 Task: Look for space in Canberra from 21th april 2023 to 28th april 2023 for 3 adults in price range Rs.20000 to Rs.26000. Place can be entire place or private room with 3 bedrooms having 3 beds and 1 bathroom. Property type can be flat. Amenities needed are: wifi, kitchen, tv, free parkinig on premises, gym. Booking option can be shelf check-in. Required host language is English.
Action: Mouse moved to (434, 479)
Screenshot: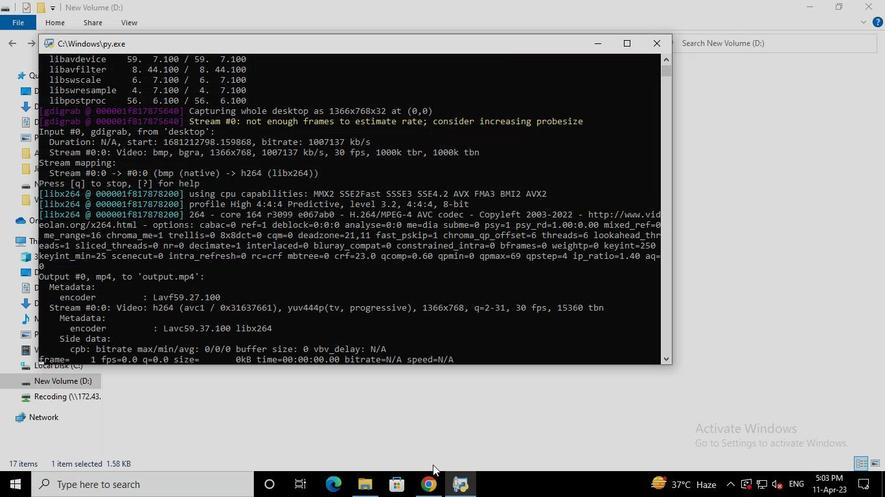 
Action: Mouse pressed left at (434, 479)
Screenshot: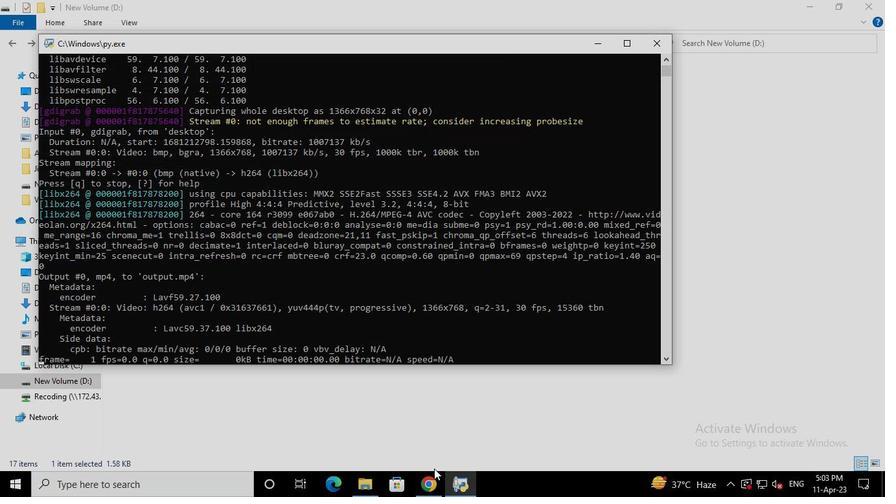 
Action: Mouse moved to (360, 107)
Screenshot: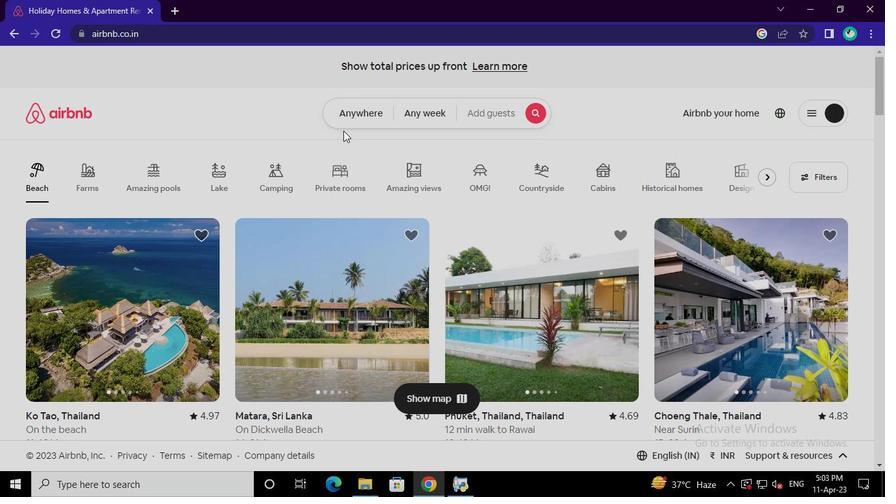 
Action: Mouse pressed left at (360, 107)
Screenshot: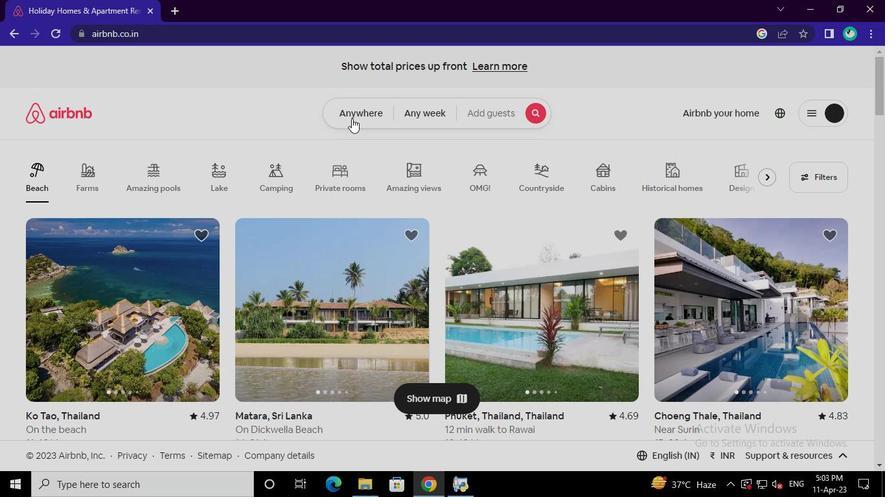 
Action: Mouse moved to (255, 164)
Screenshot: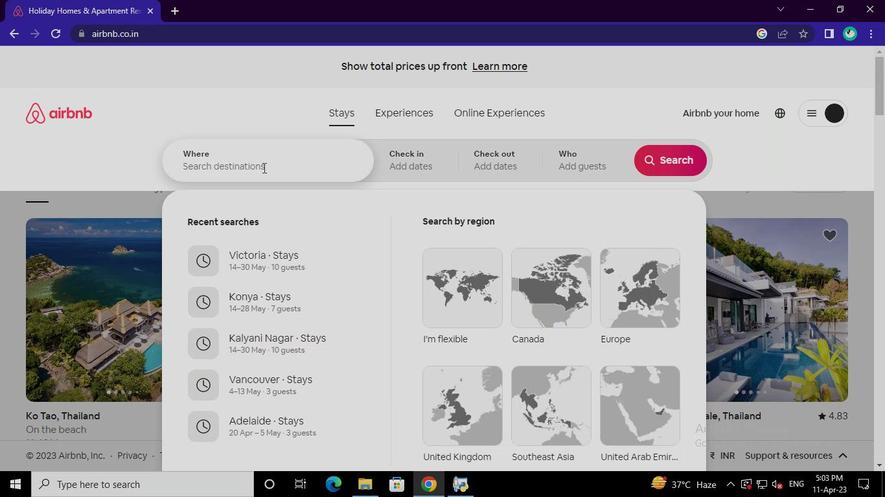 
Action: Mouse pressed left at (255, 164)
Screenshot: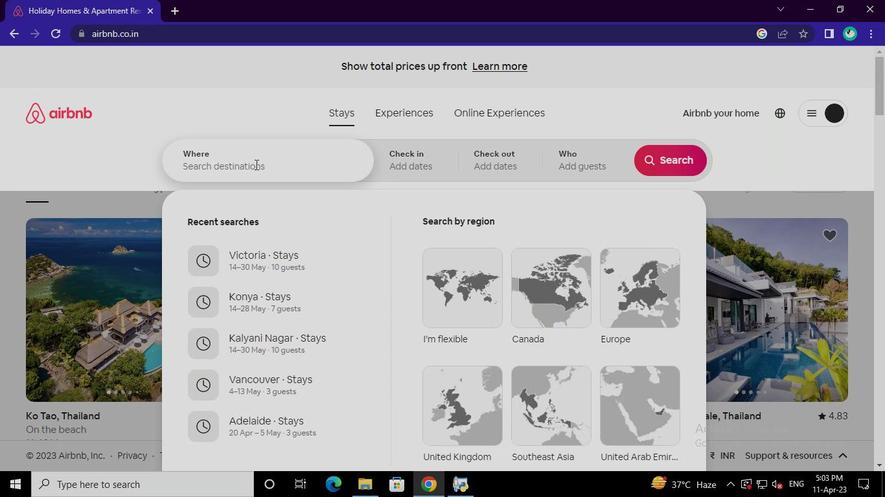 
Action: Keyboard c
Screenshot: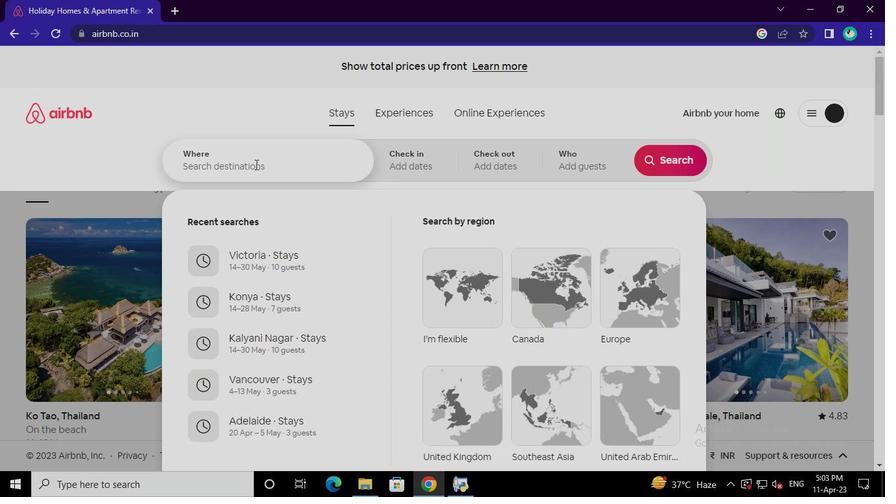 
Action: Keyboard a
Screenshot: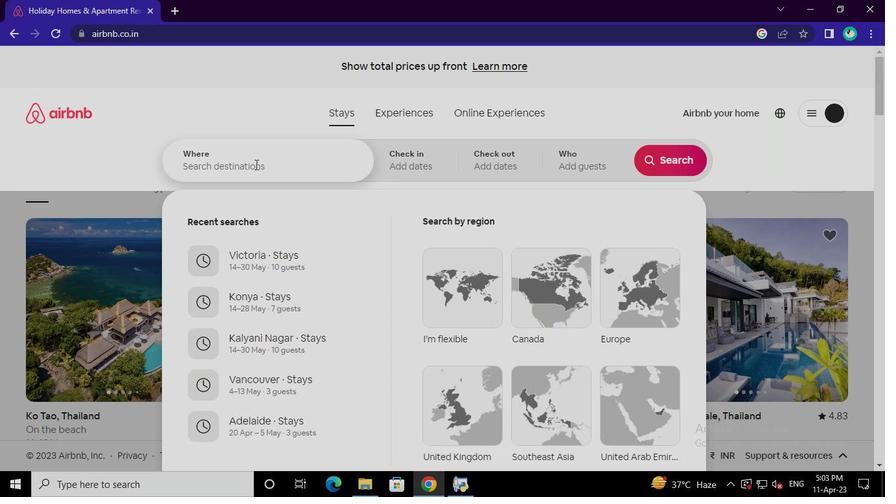 
Action: Keyboard n
Screenshot: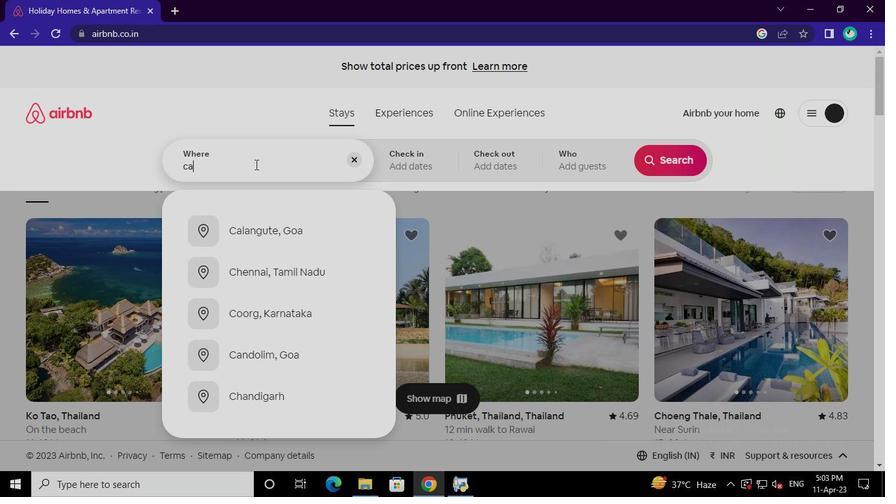 
Action: Keyboard b
Screenshot: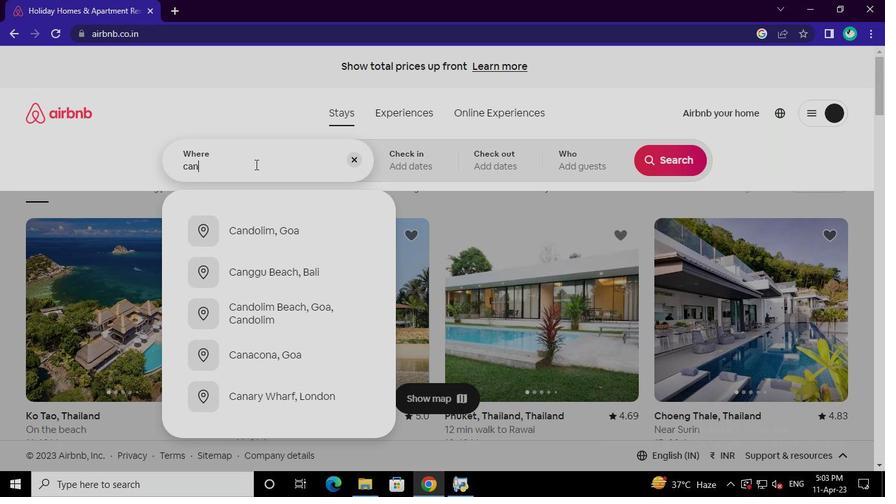 
Action: Keyboard a
Screenshot: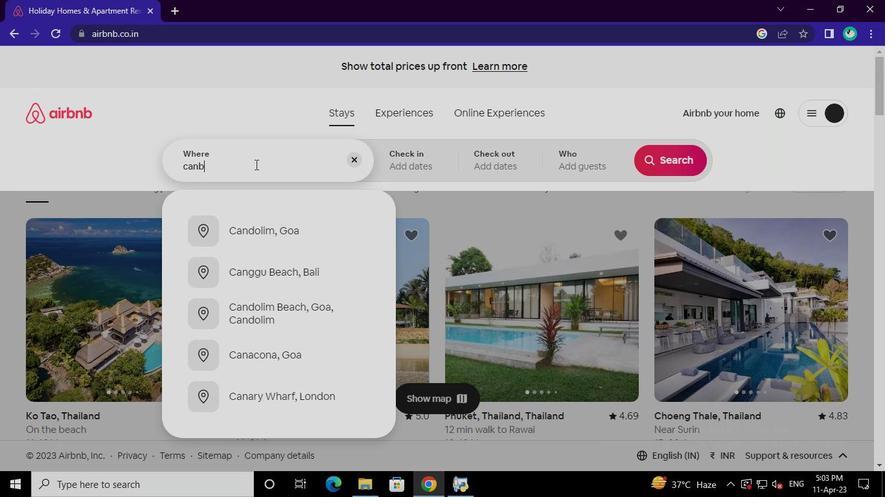 
Action: Keyboard r
Screenshot: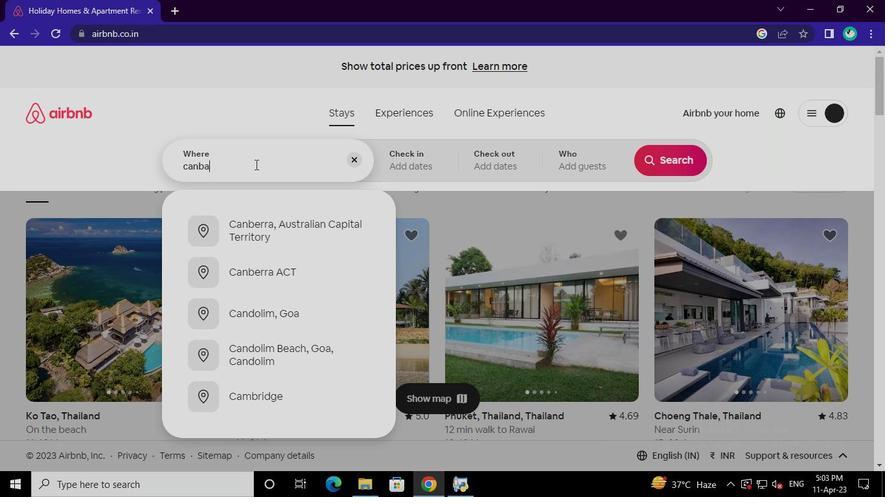 
Action: Keyboard r
Screenshot: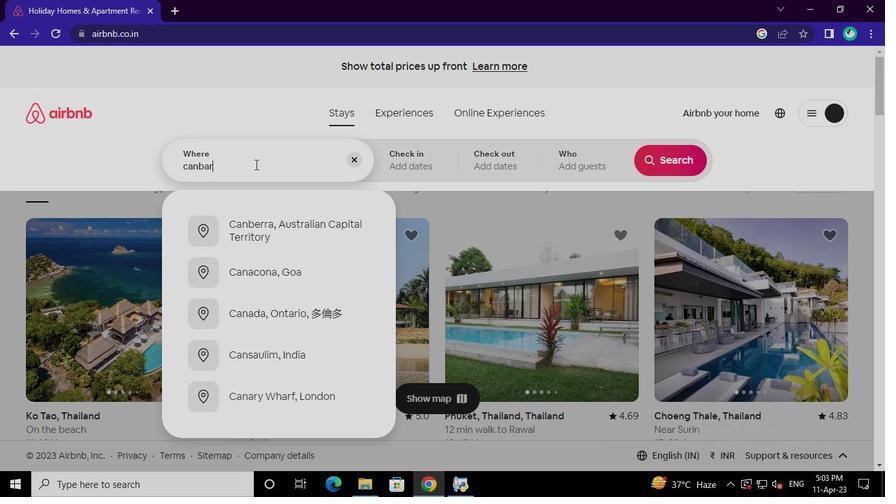 
Action: Mouse moved to (262, 228)
Screenshot: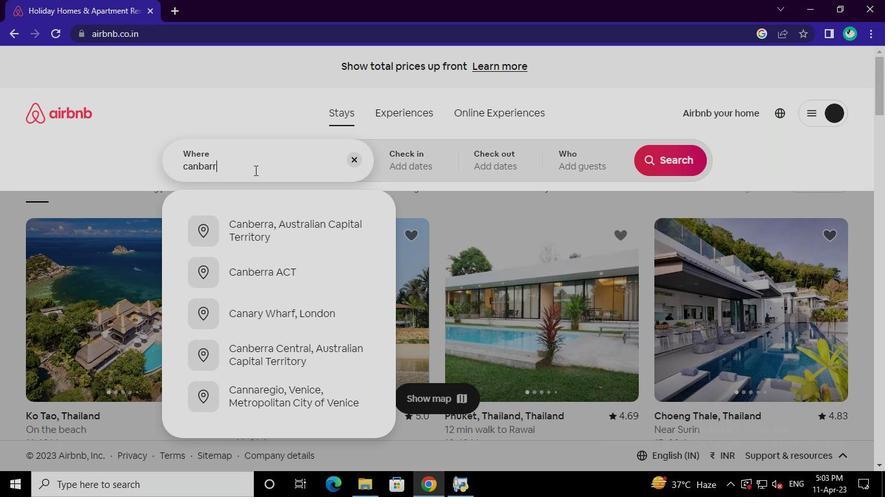 
Action: Mouse pressed left at (262, 228)
Screenshot: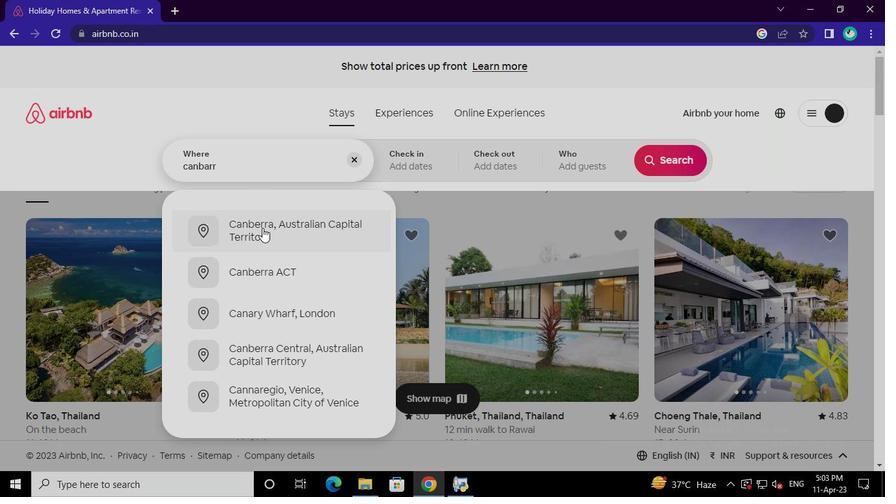 
Action: Mouse moved to (358, 412)
Screenshot: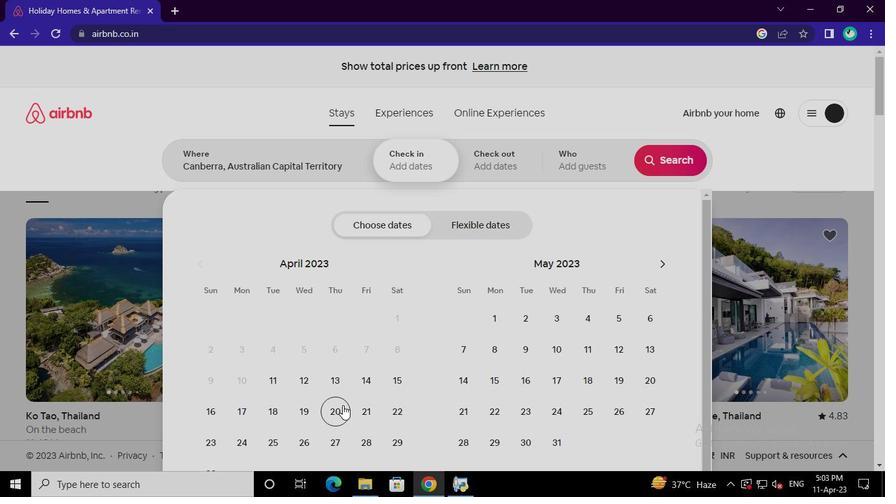 
Action: Mouse pressed left at (358, 412)
Screenshot: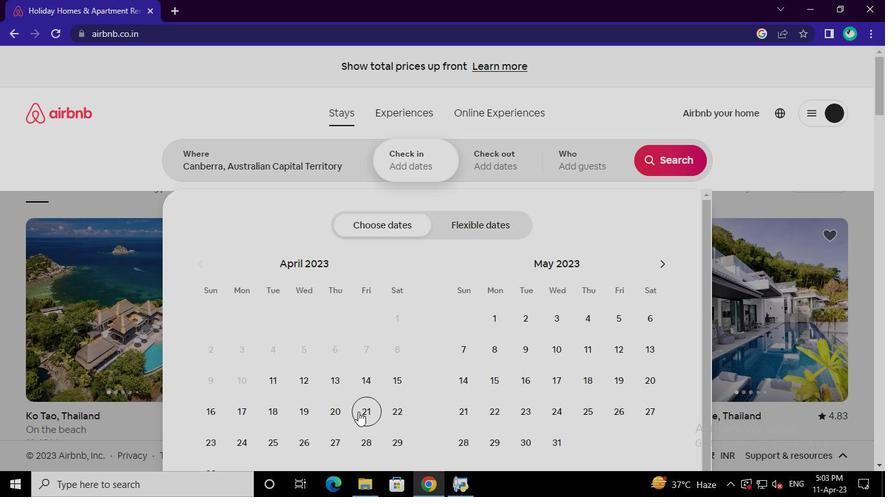 
Action: Mouse moved to (365, 439)
Screenshot: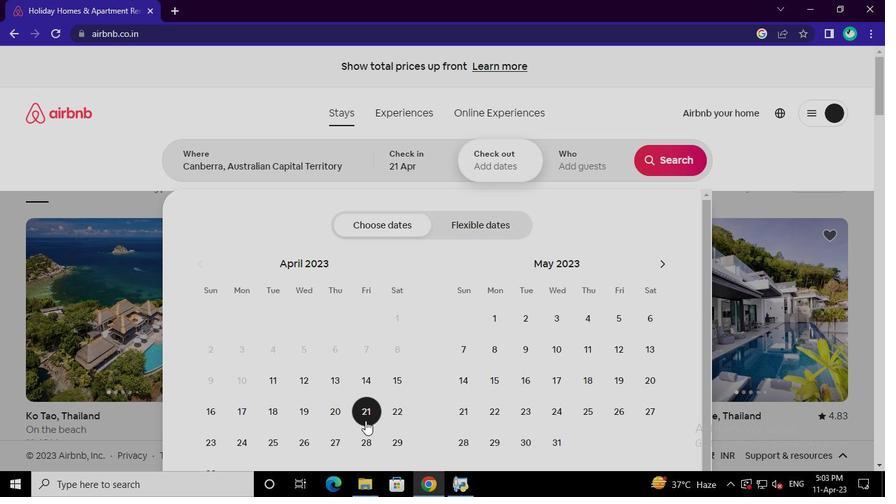 
Action: Mouse pressed left at (365, 439)
Screenshot: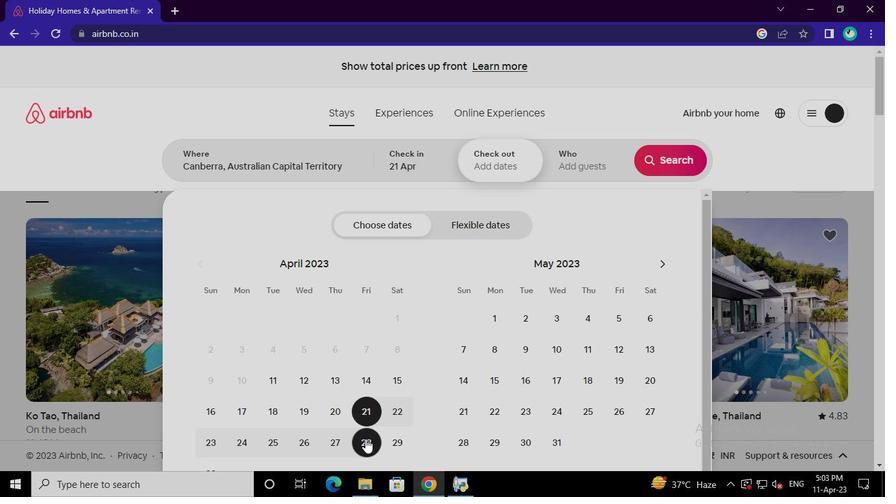 
Action: Mouse moved to (589, 158)
Screenshot: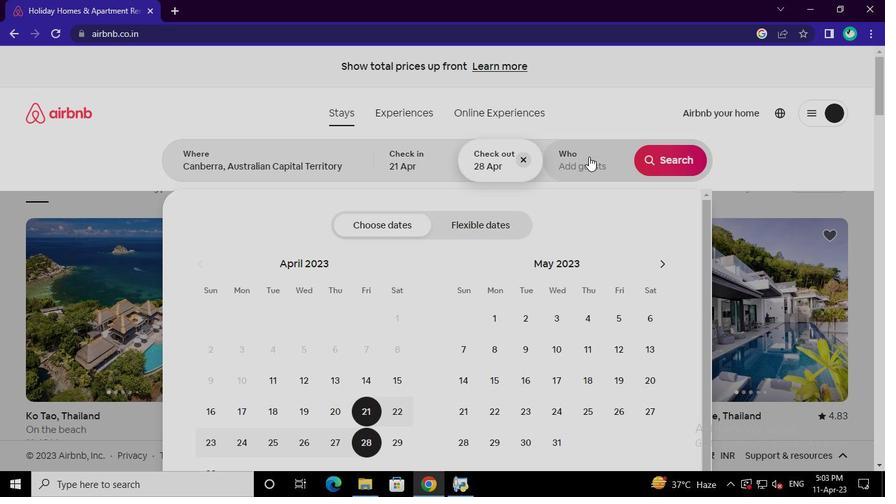 
Action: Mouse pressed left at (589, 158)
Screenshot: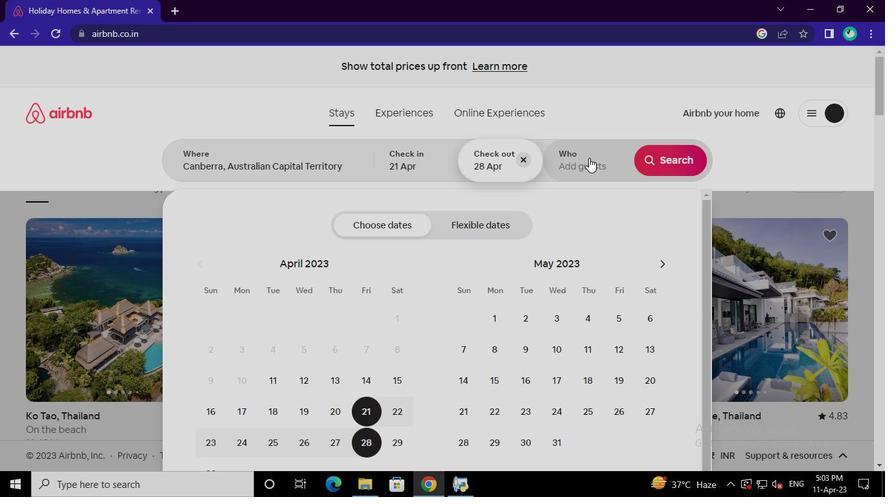
Action: Mouse moved to (675, 230)
Screenshot: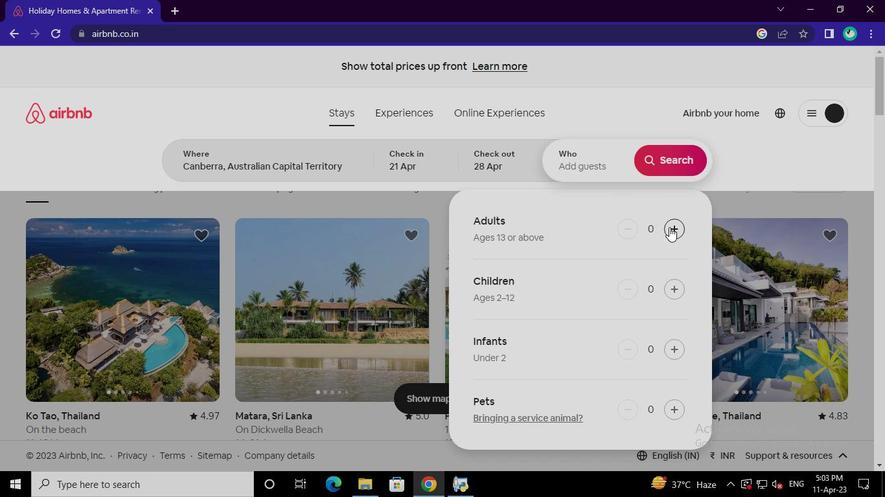 
Action: Mouse pressed left at (675, 230)
Screenshot: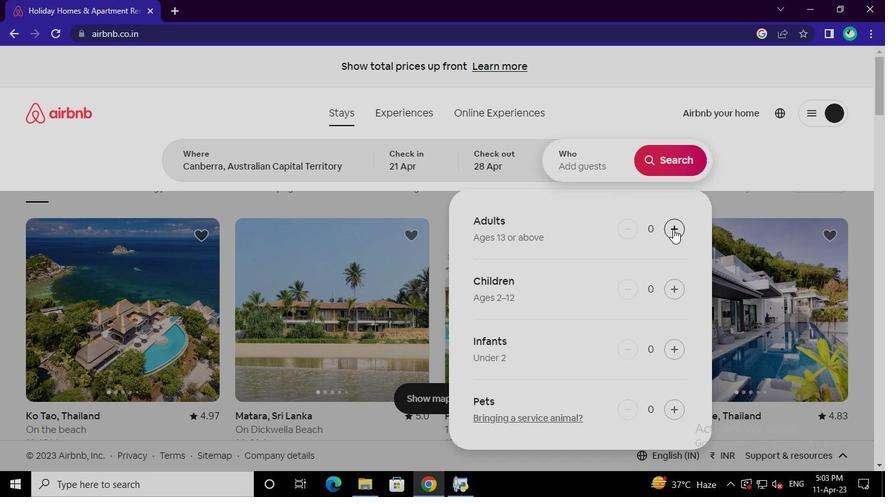 
Action: Mouse pressed left at (675, 230)
Screenshot: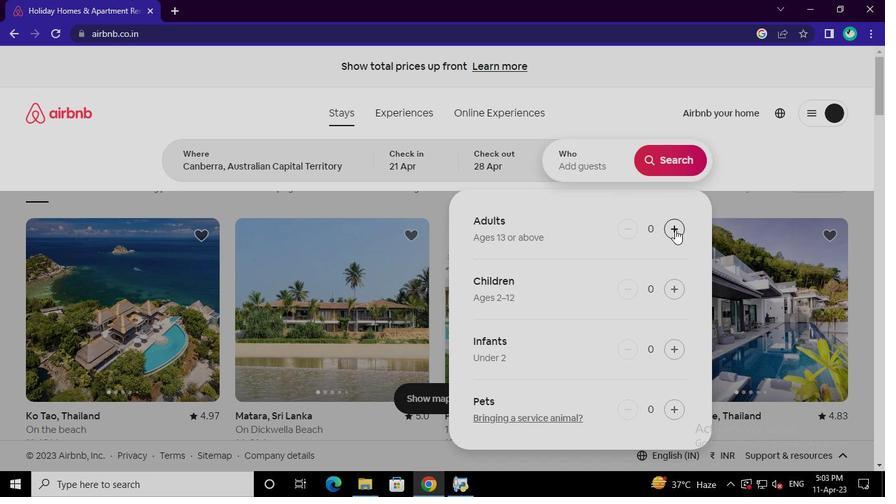 
Action: Mouse pressed left at (675, 230)
Screenshot: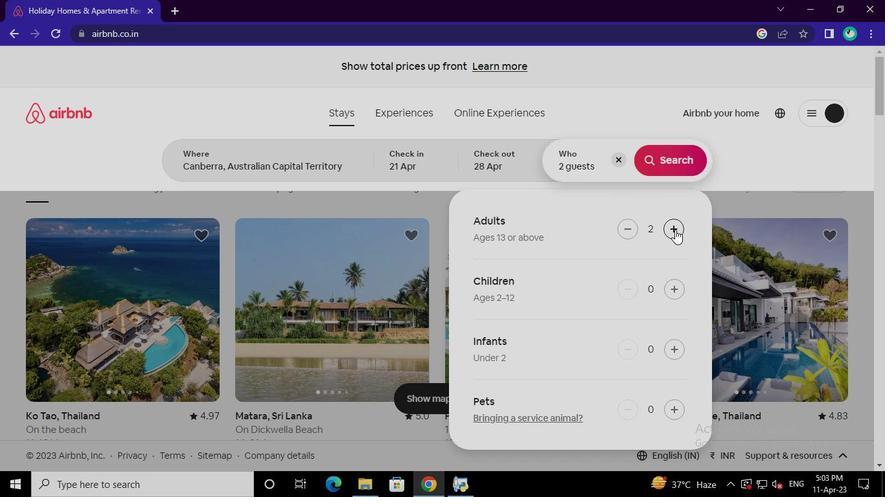 
Action: Mouse moved to (662, 156)
Screenshot: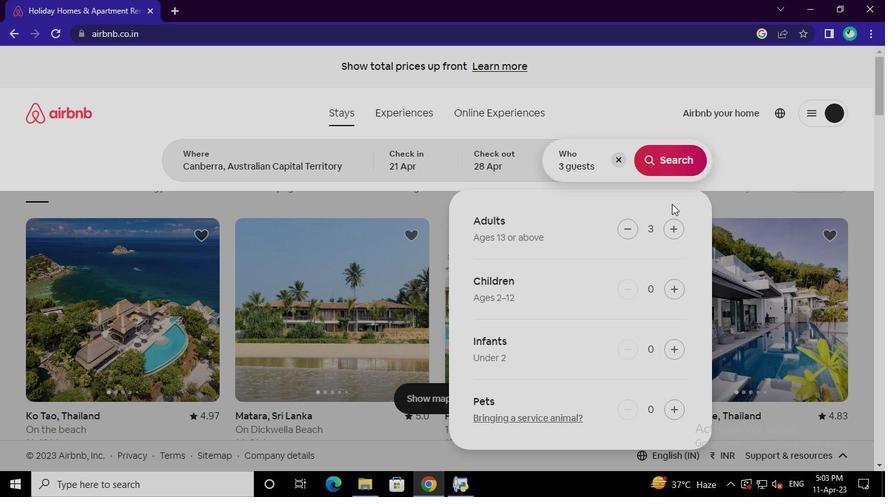 
Action: Mouse pressed left at (662, 156)
Screenshot: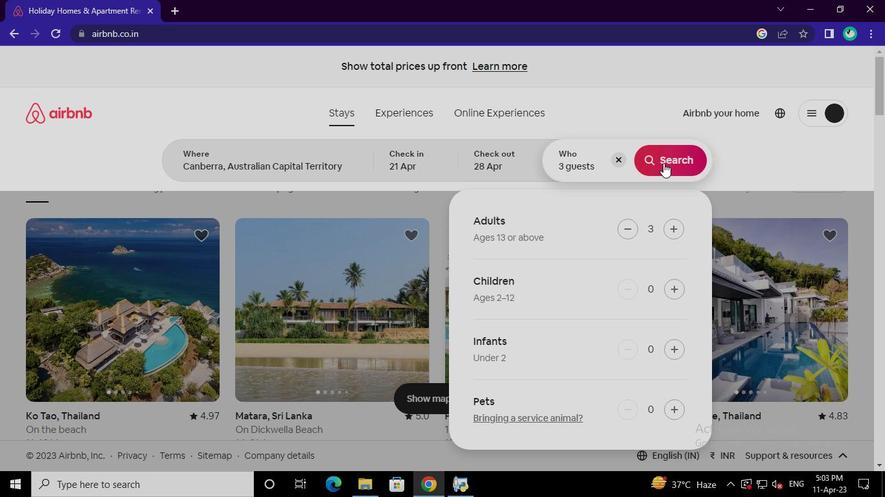 
Action: Mouse moved to (820, 128)
Screenshot: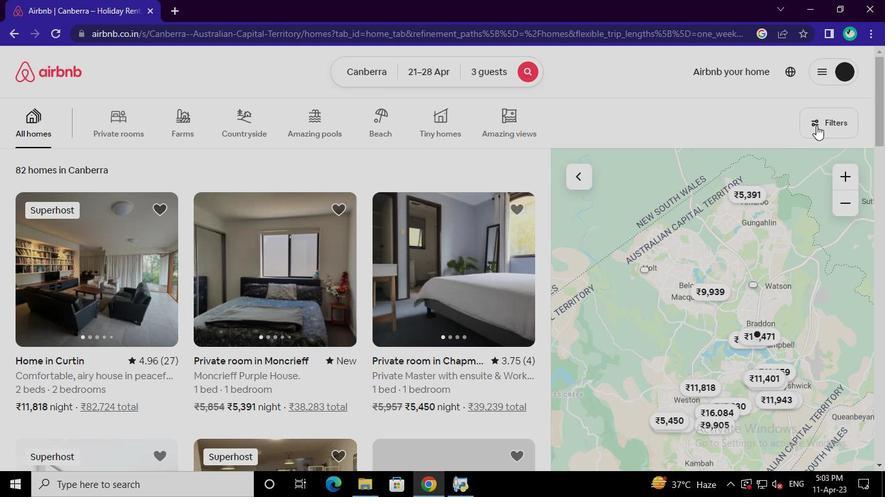 
Action: Mouse pressed left at (820, 128)
Screenshot: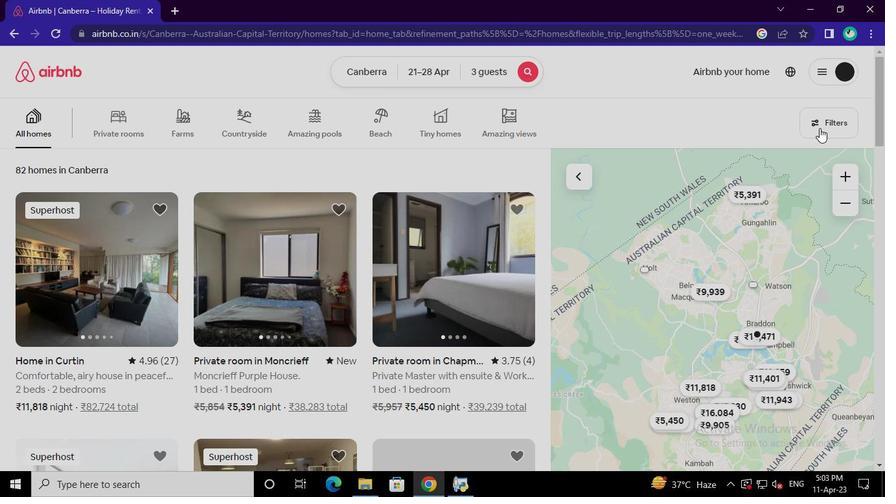 
Action: Mouse moved to (370, 287)
Screenshot: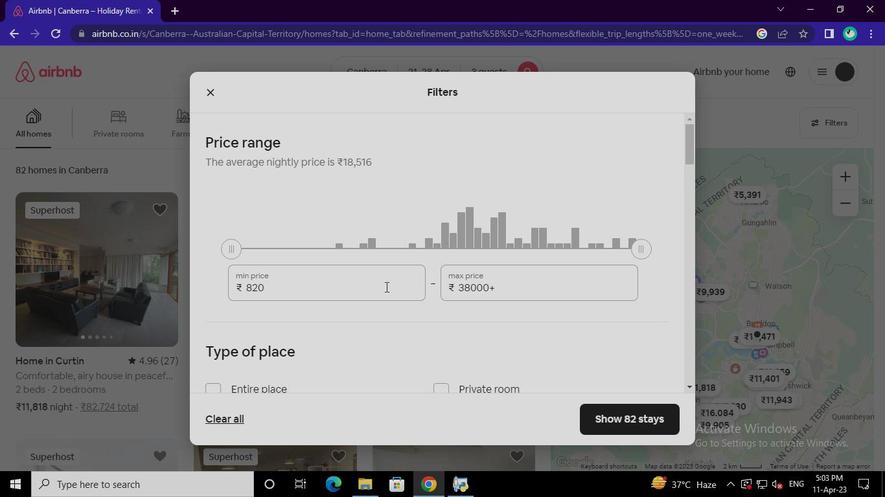 
Action: Mouse pressed left at (370, 287)
Screenshot: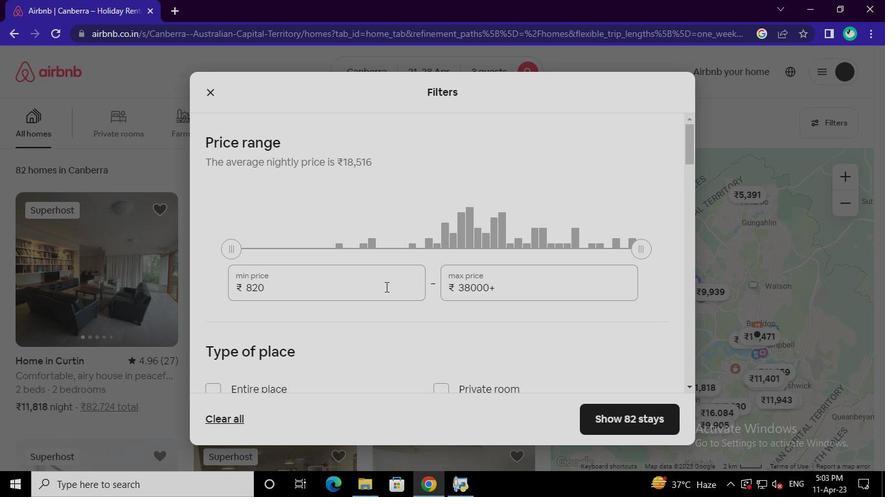 
Action: Keyboard Key.backspace
Screenshot: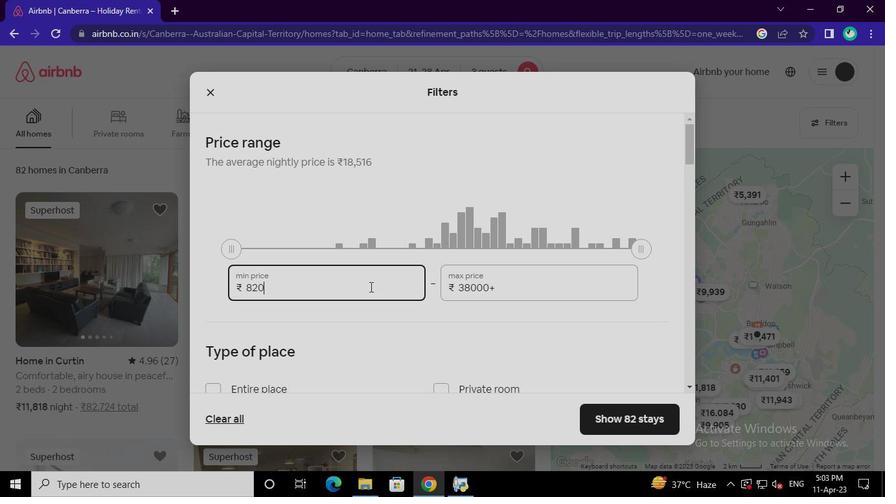 
Action: Keyboard Key.backspace
Screenshot: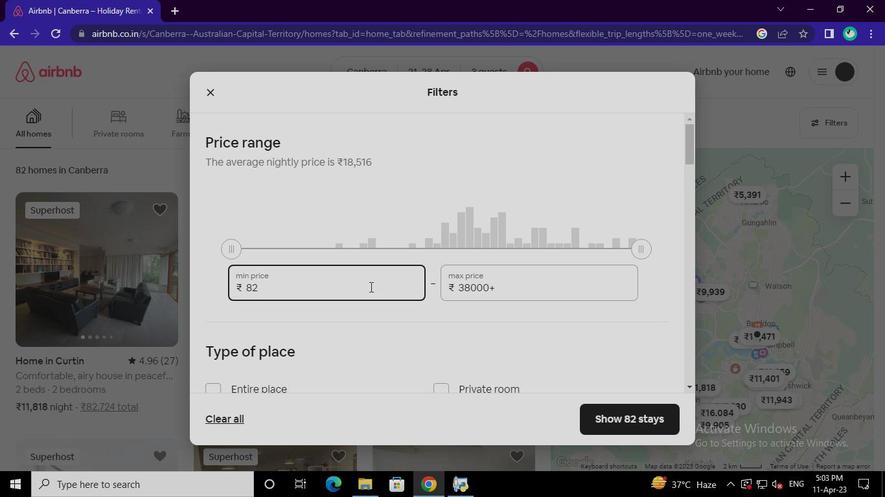 
Action: Keyboard Key.backspace
Screenshot: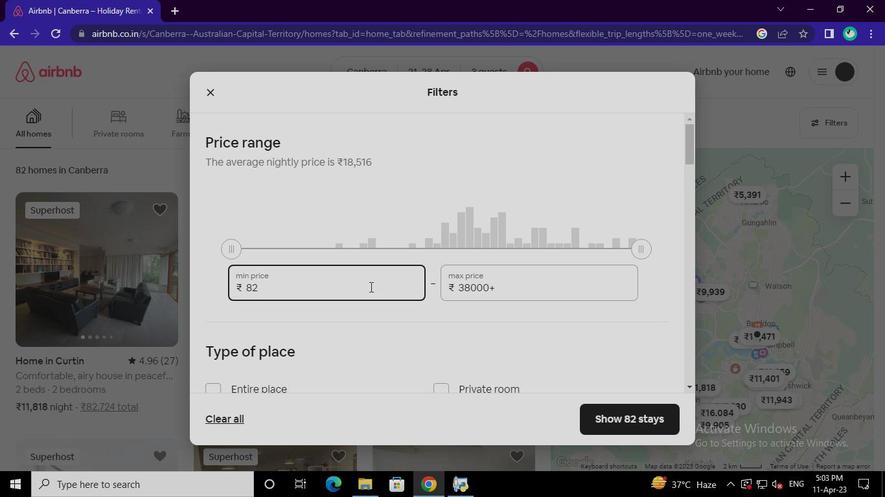 
Action: Keyboard Key.backspace
Screenshot: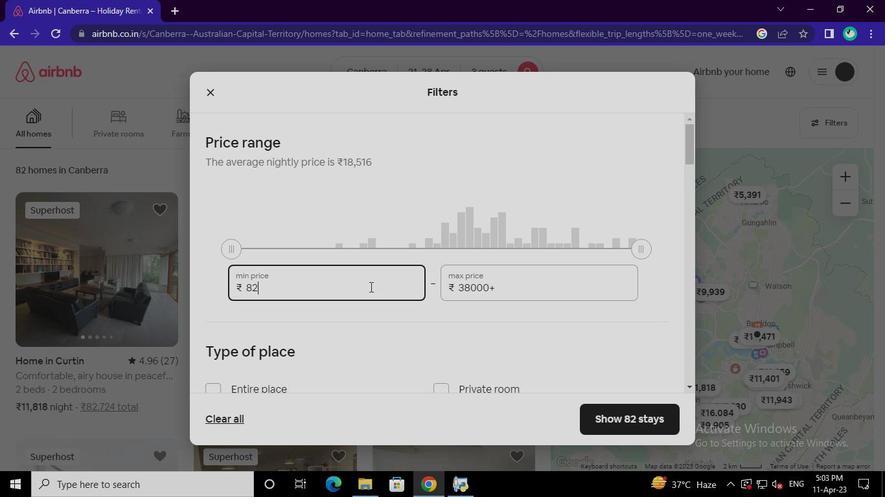
Action: Keyboard Key.backspace
Screenshot: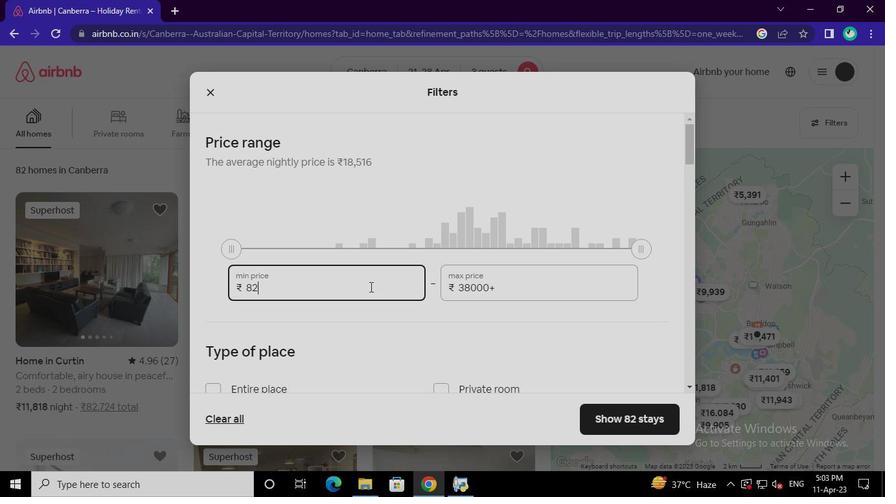 
Action: Keyboard Key.backspace
Screenshot: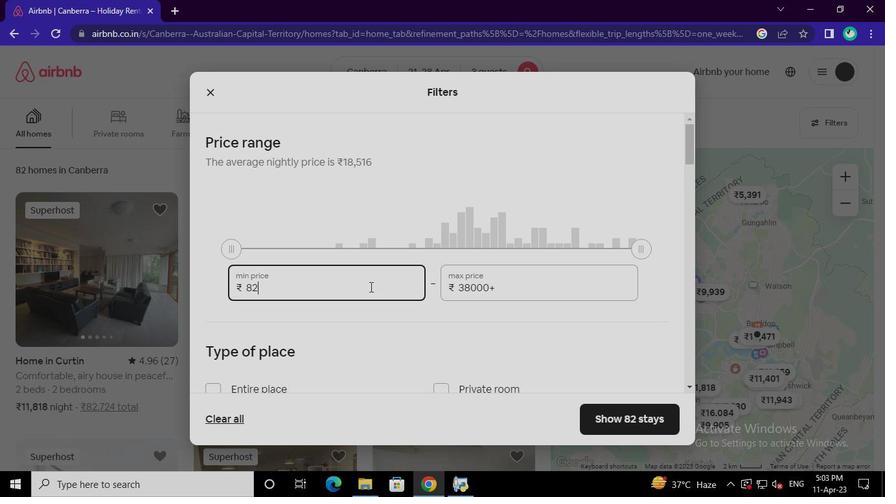 
Action: Keyboard Key.backspace
Screenshot: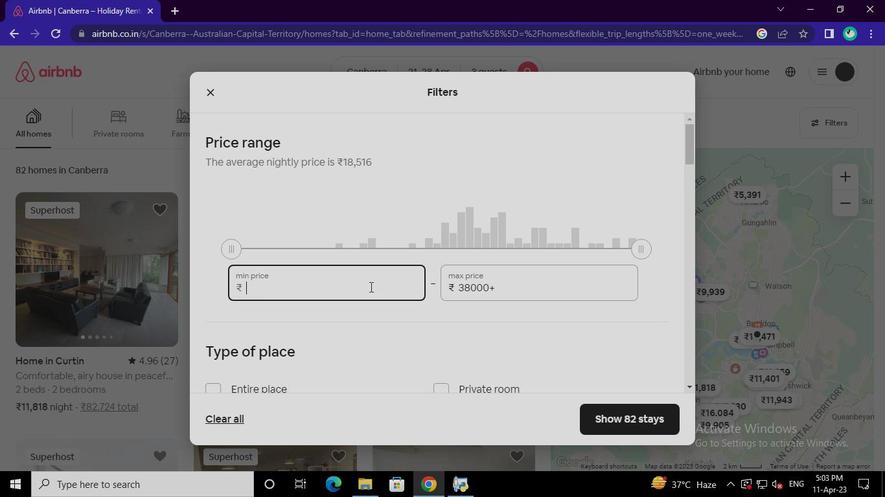 
Action: Keyboard Key.backspace
Screenshot: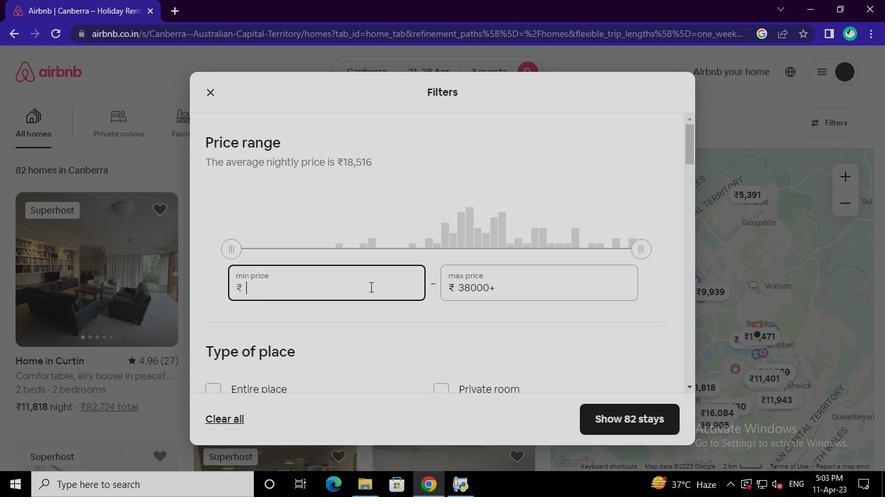 
Action: Keyboard Key.backspace
Screenshot: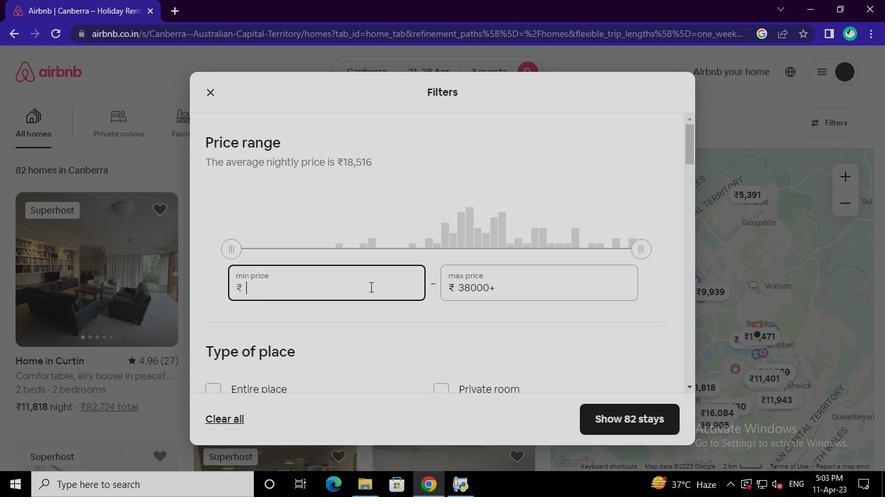
Action: Keyboard <98>
Screenshot: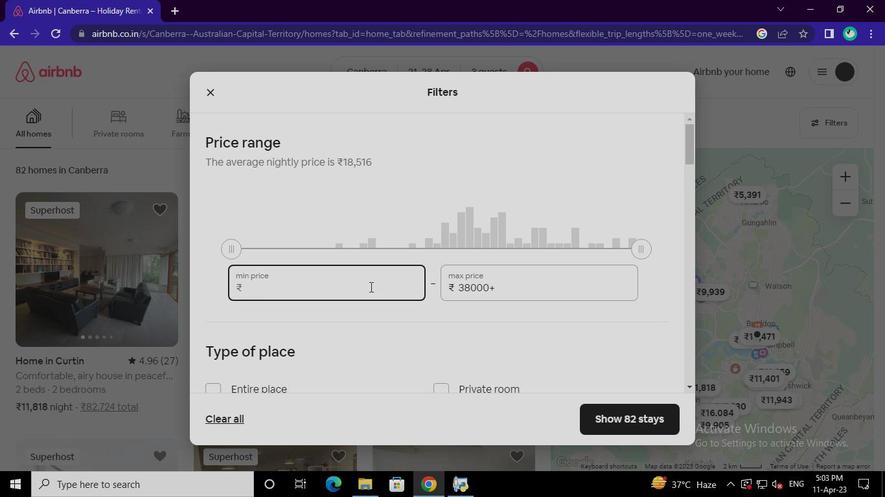 
Action: Keyboard <96>
Screenshot: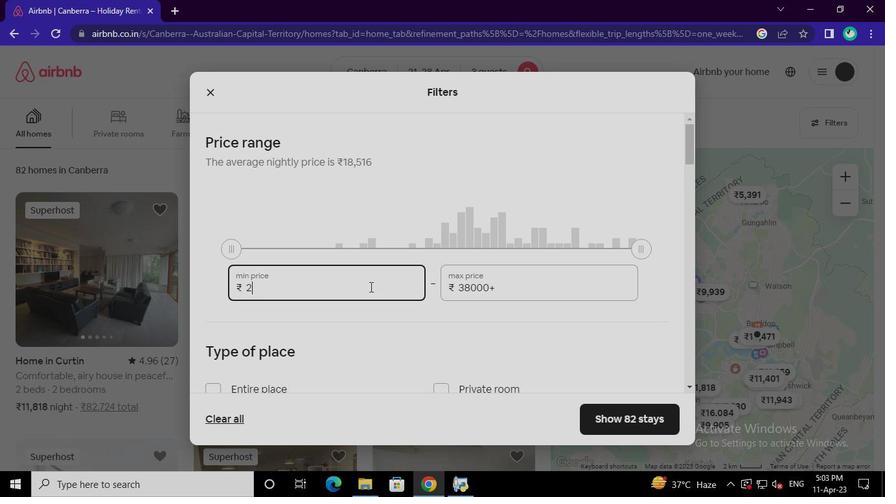 
Action: Keyboard <96>
Screenshot: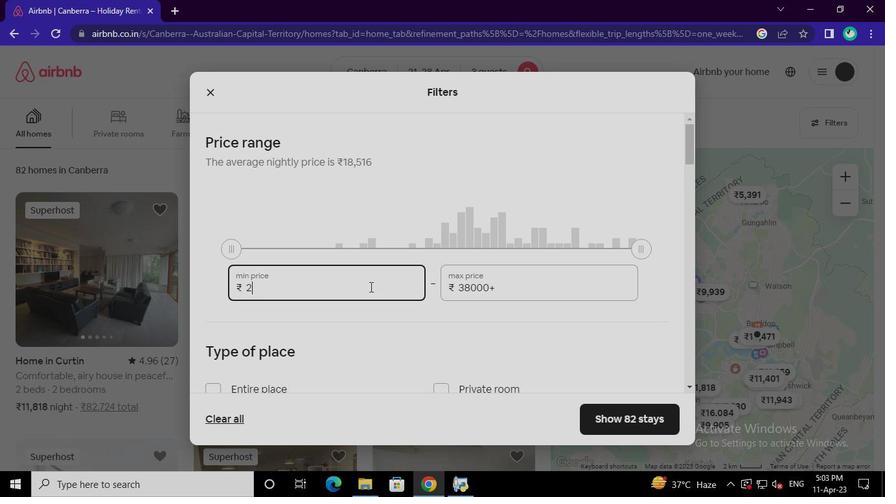 
Action: Keyboard <96>
Screenshot: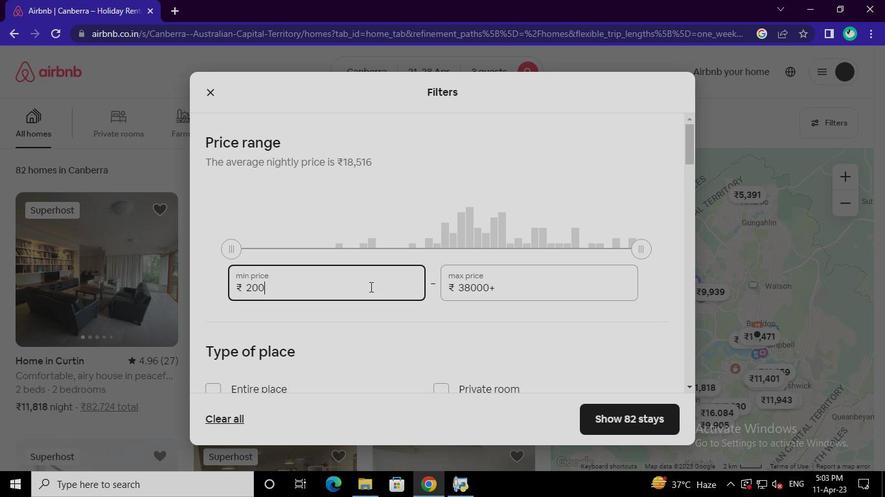 
Action: Keyboard <96>
Screenshot: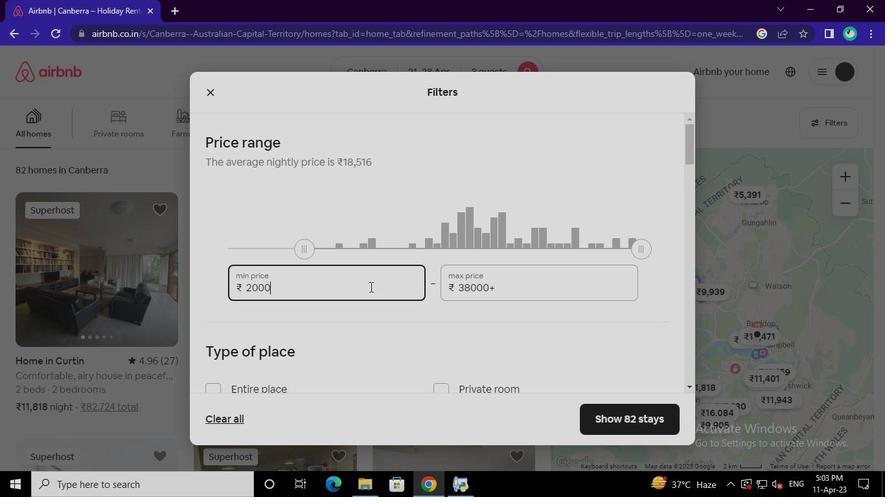 
Action: Mouse moved to (516, 286)
Screenshot: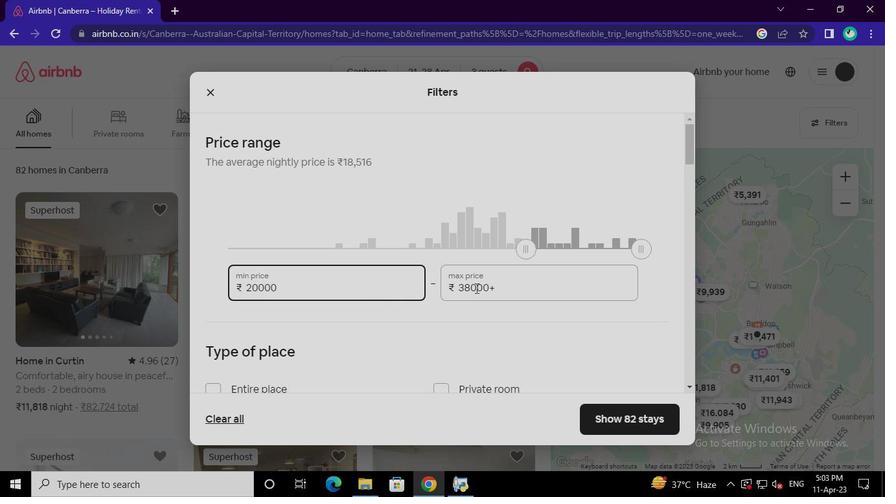 
Action: Mouse pressed left at (516, 286)
Screenshot: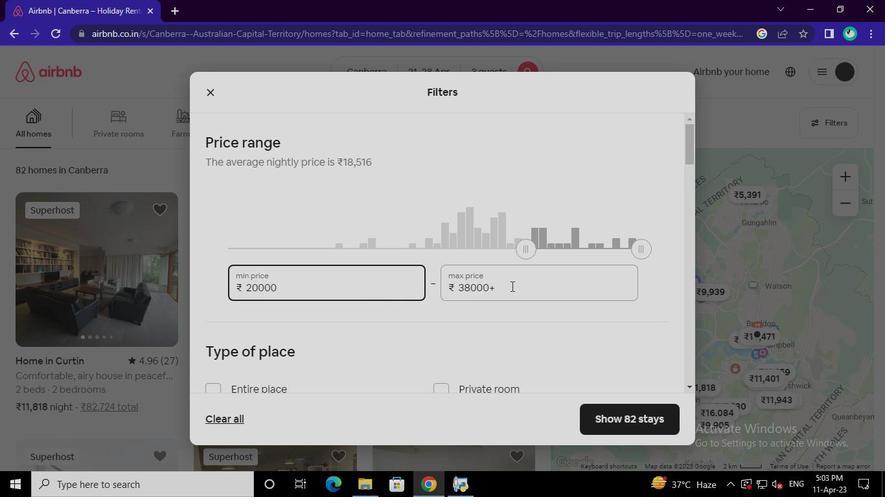 
Action: Keyboard Key.backspace
Screenshot: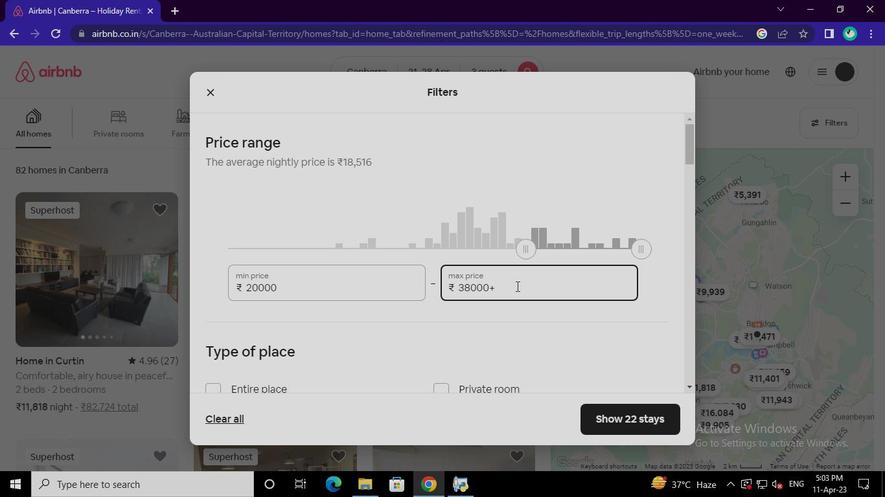 
Action: Keyboard Key.backspace
Screenshot: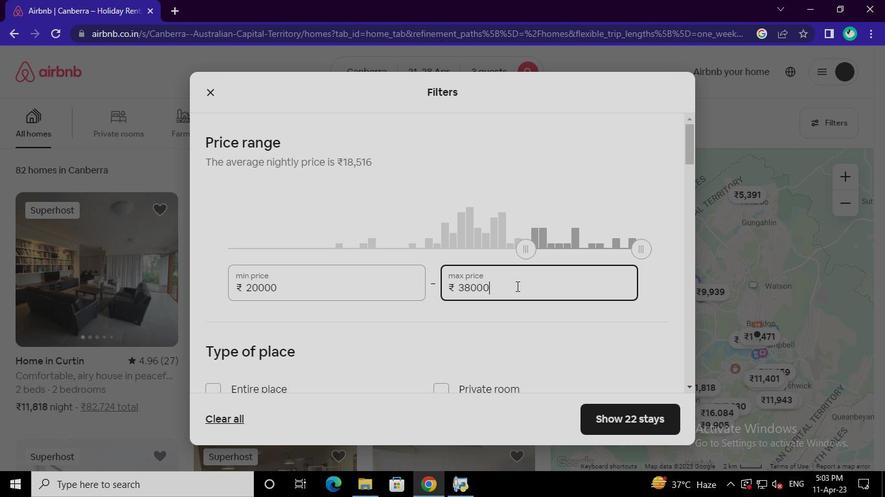 
Action: Keyboard Key.backspace
Screenshot: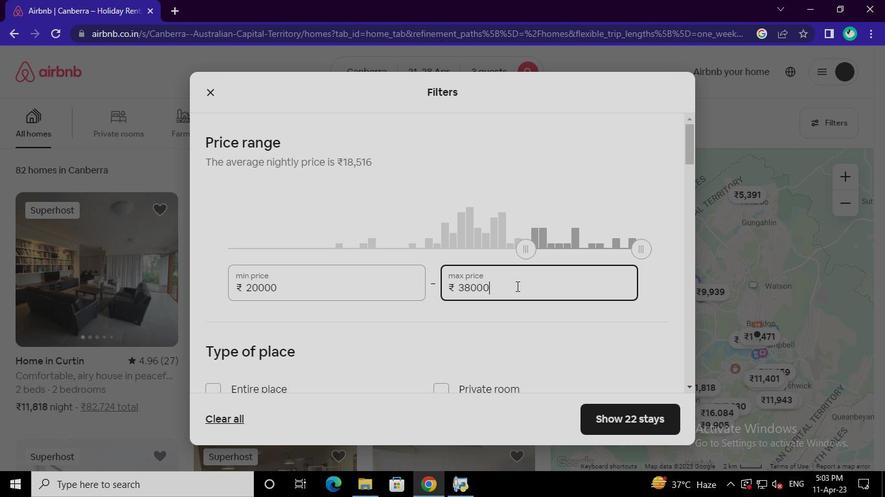 
Action: Keyboard Key.backspace
Screenshot: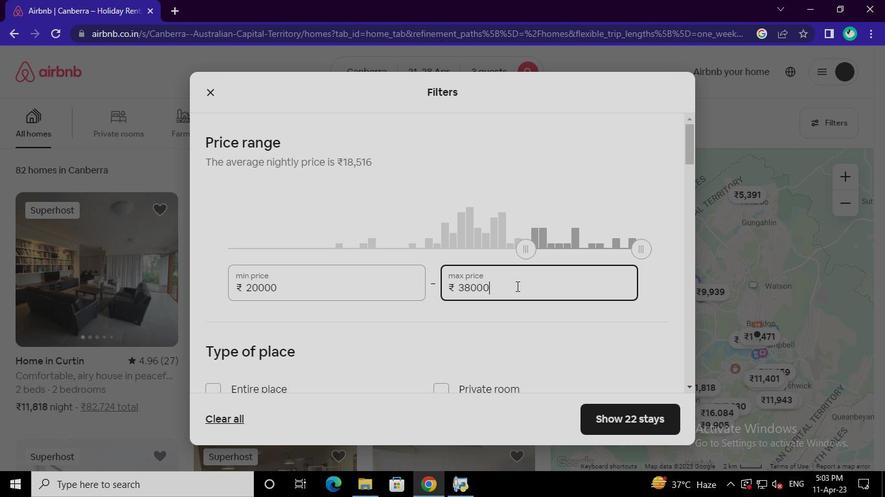 
Action: Keyboard Key.backspace
Screenshot: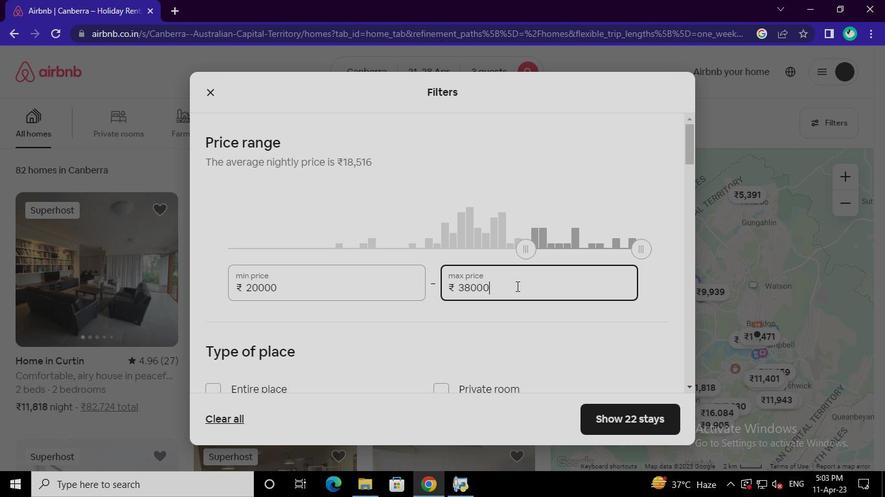 
Action: Keyboard Key.backspace
Screenshot: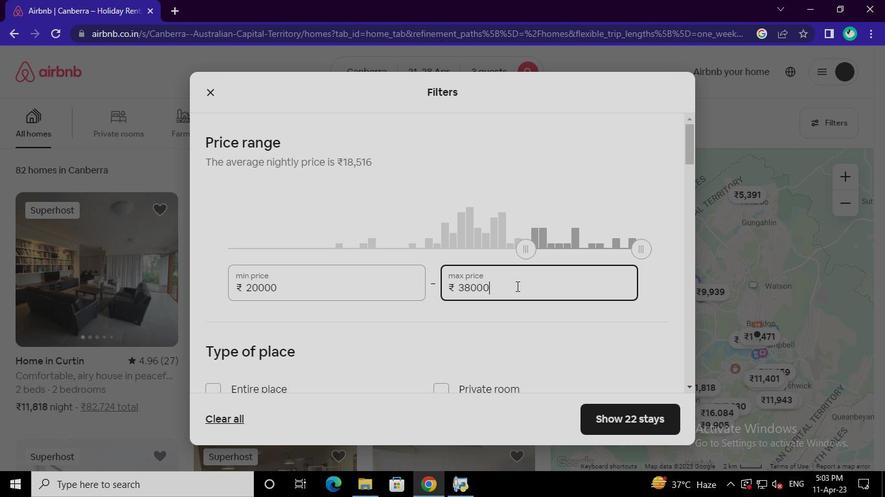 
Action: Keyboard Key.backspace
Screenshot: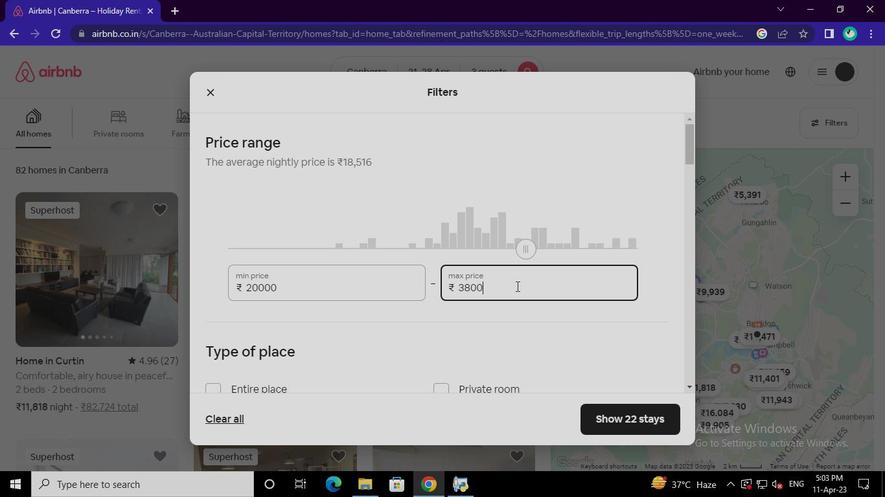 
Action: Keyboard Key.backspace
Screenshot: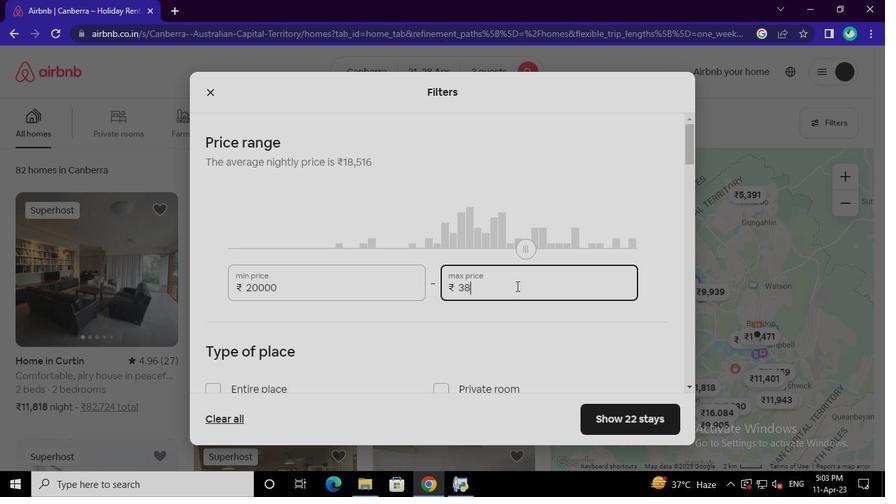 
Action: Keyboard Key.backspace
Screenshot: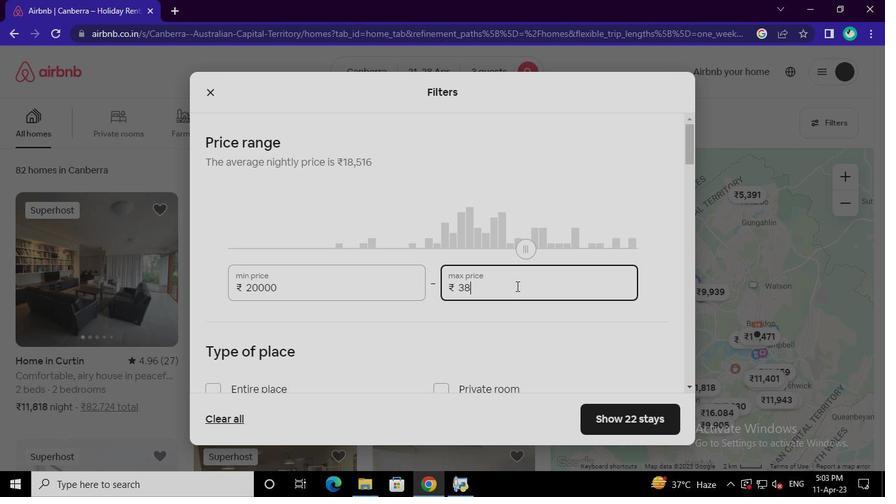 
Action: Keyboard Key.backspace
Screenshot: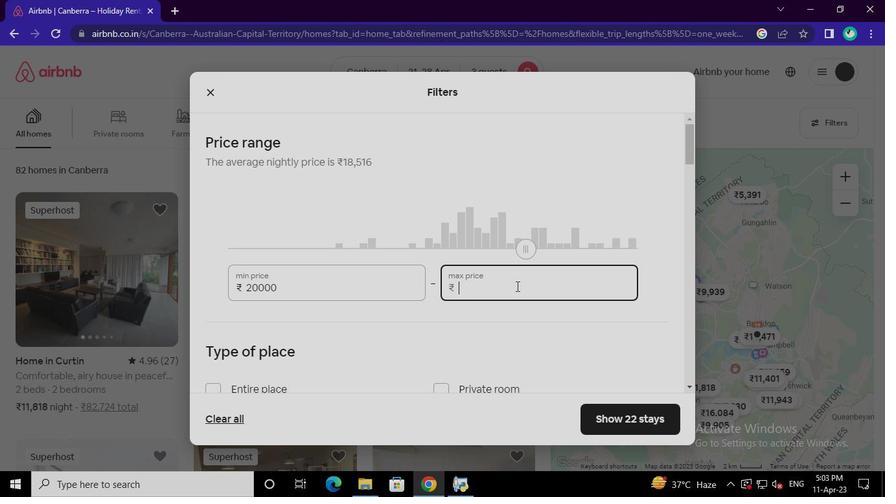 
Action: Keyboard Key.backspace
Screenshot: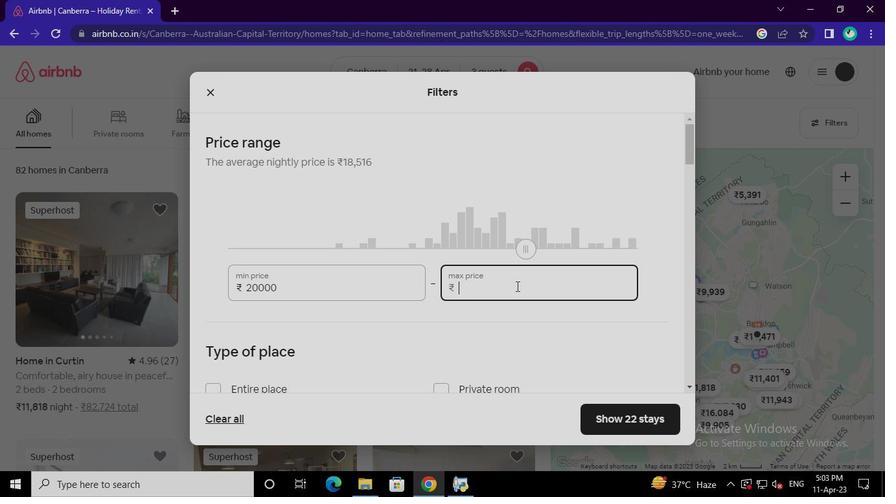 
Action: Keyboard Key.backspace
Screenshot: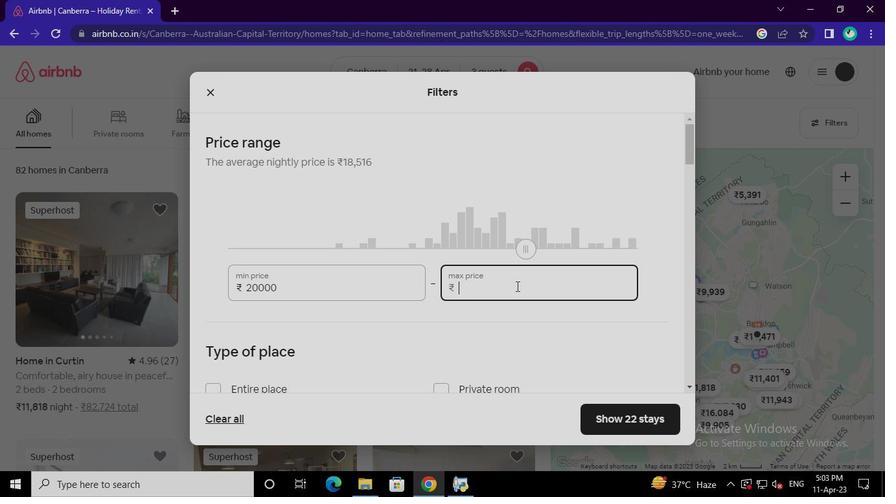 
Action: Keyboard <98>
Screenshot: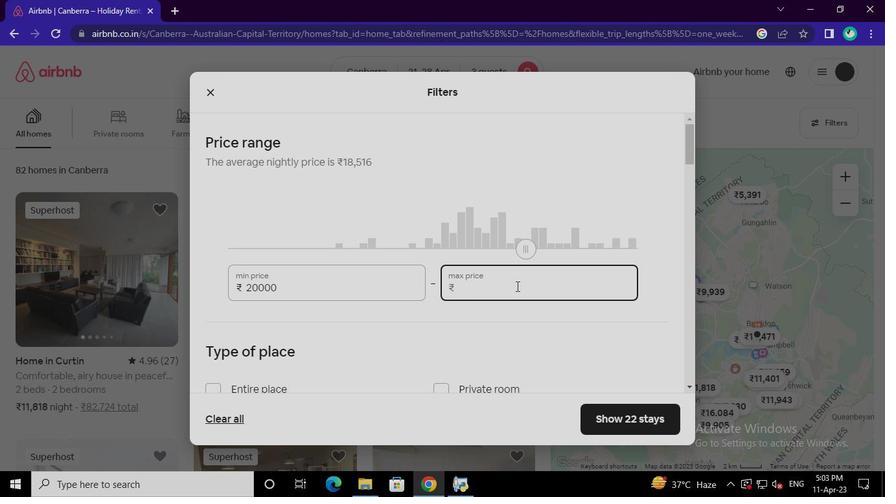 
Action: Keyboard <102>
Screenshot: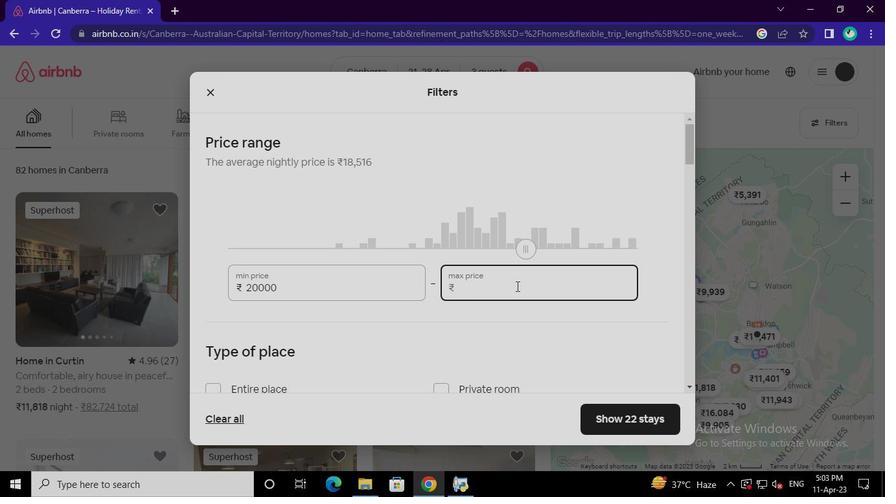 
Action: Keyboard <96>
Screenshot: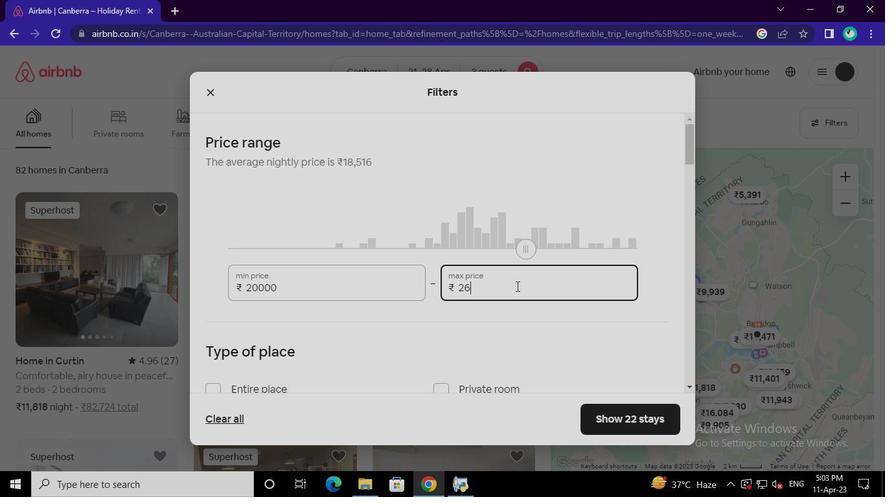 
Action: Keyboard <96>
Screenshot: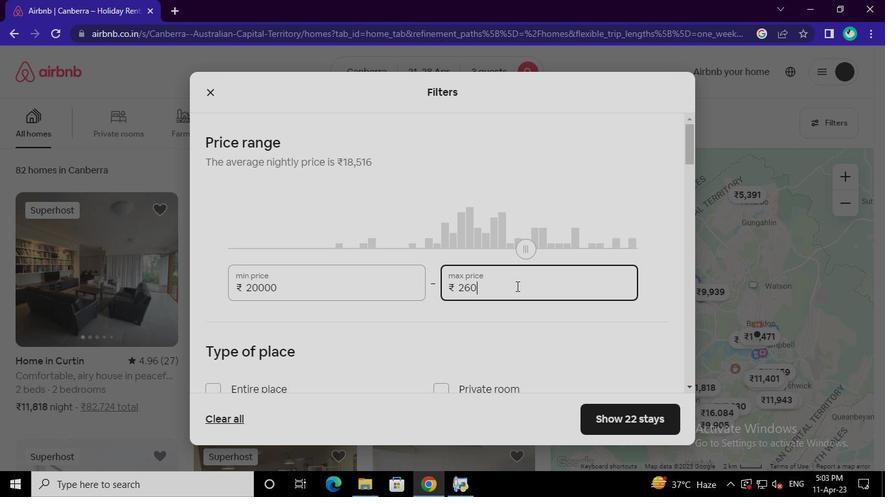 
Action: Keyboard <96>
Screenshot: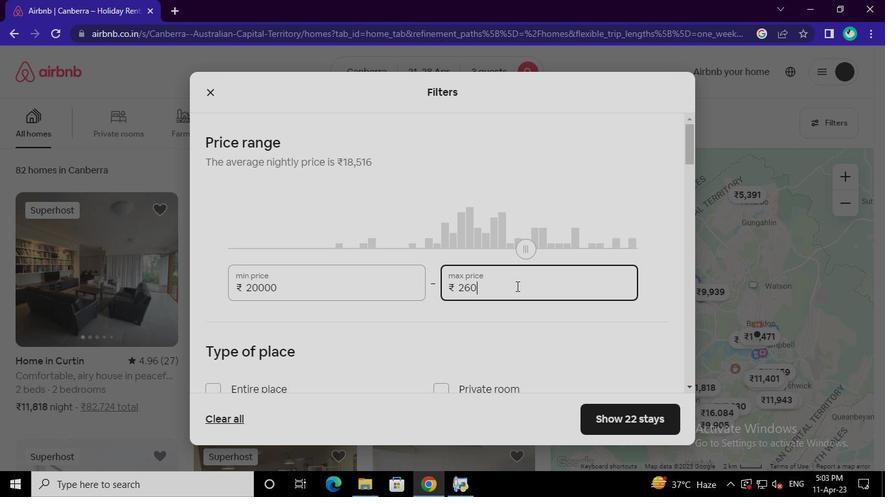 
Action: Mouse moved to (248, 259)
Screenshot: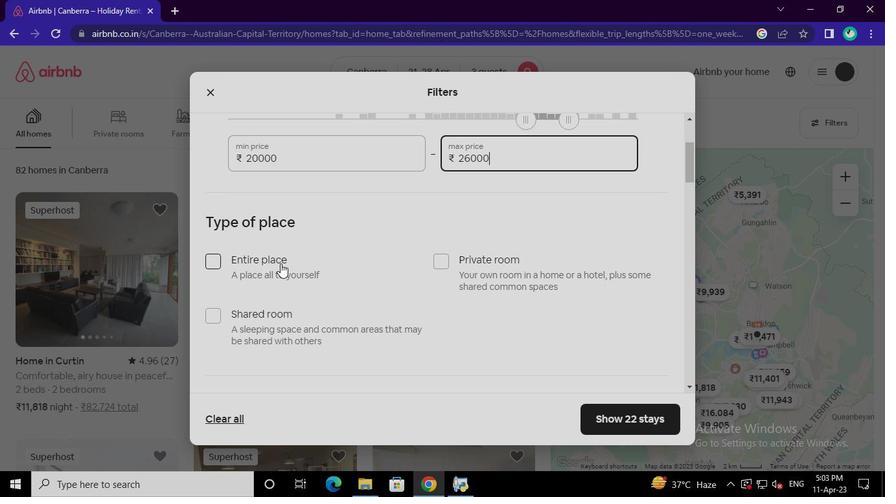 
Action: Mouse pressed left at (248, 259)
Screenshot: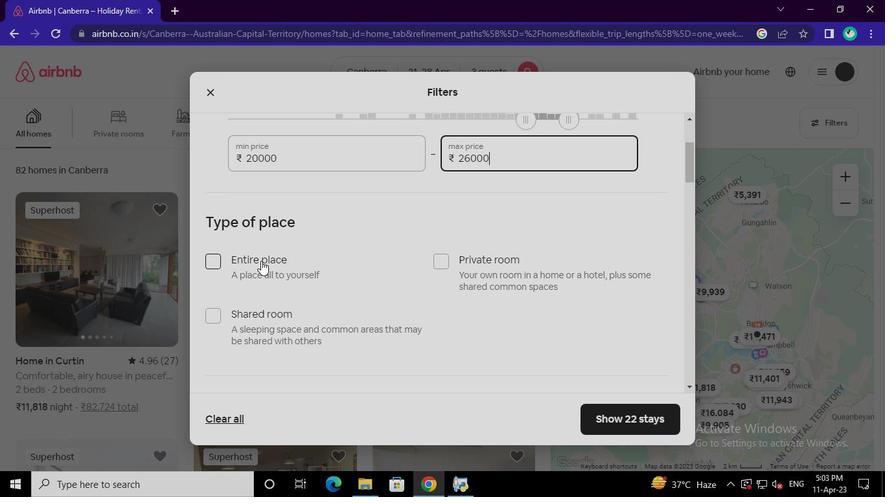 
Action: Mouse moved to (445, 263)
Screenshot: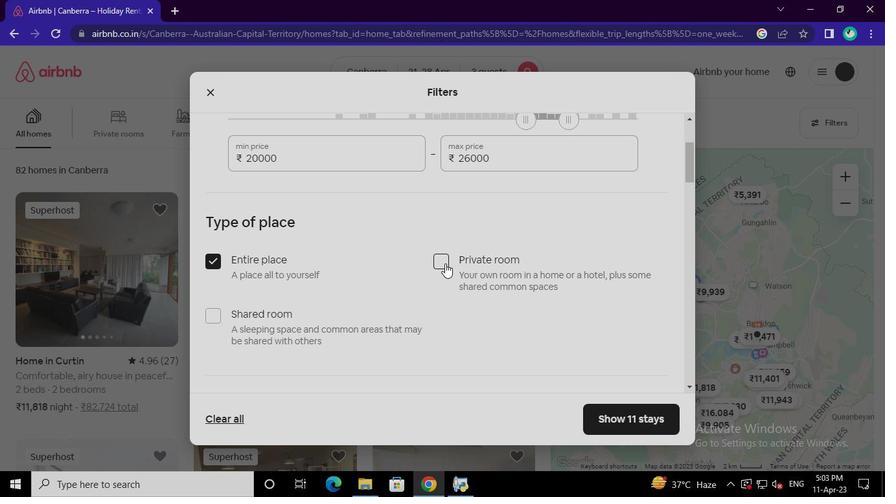 
Action: Mouse pressed left at (445, 263)
Screenshot: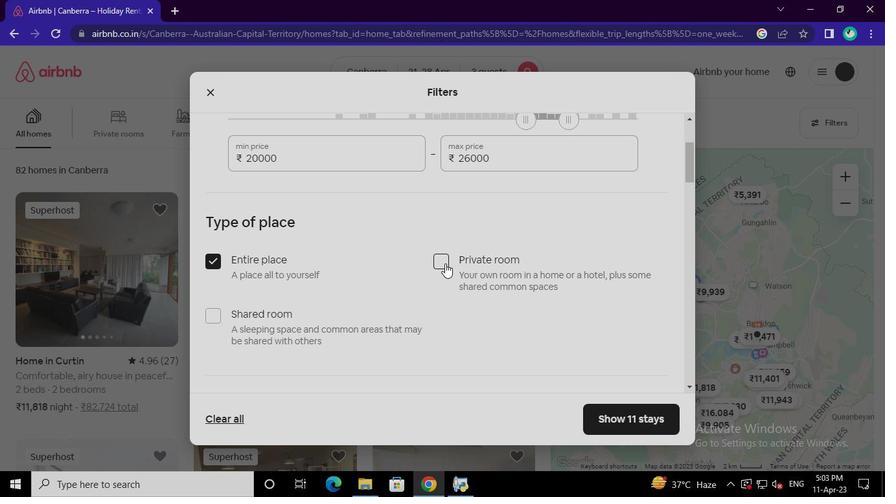 
Action: Mouse moved to (363, 279)
Screenshot: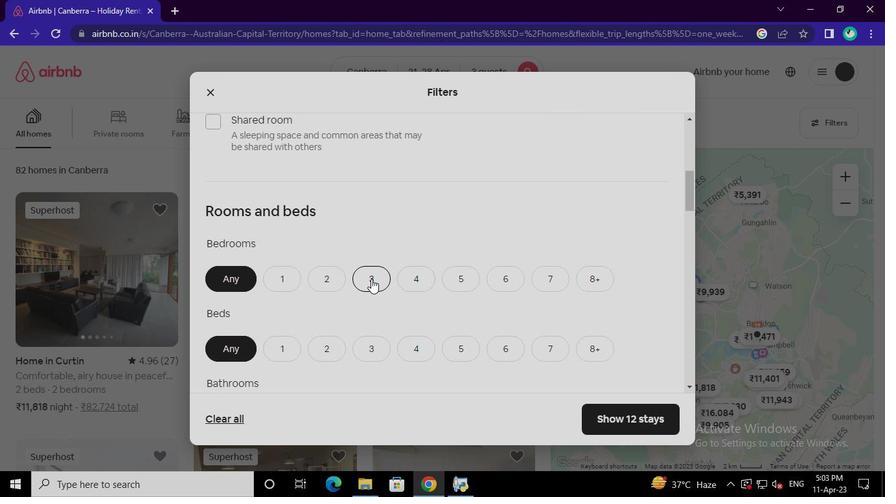 
Action: Mouse pressed left at (363, 279)
Screenshot: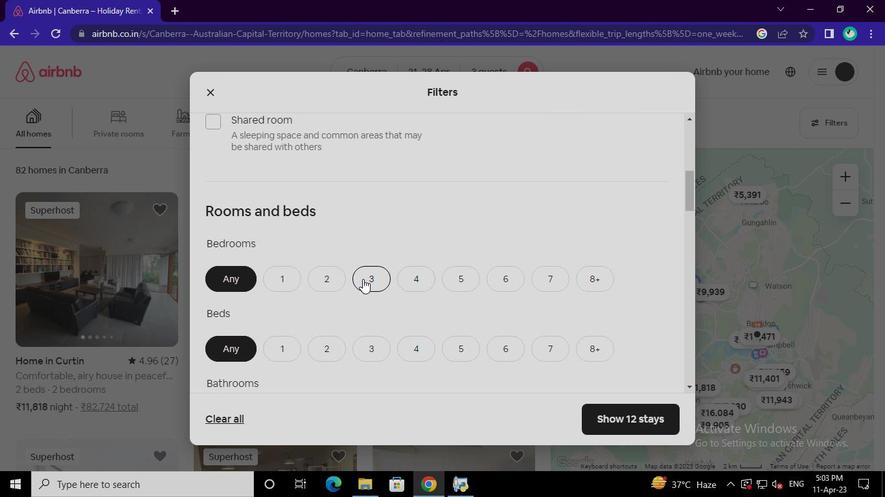
Action: Mouse moved to (362, 348)
Screenshot: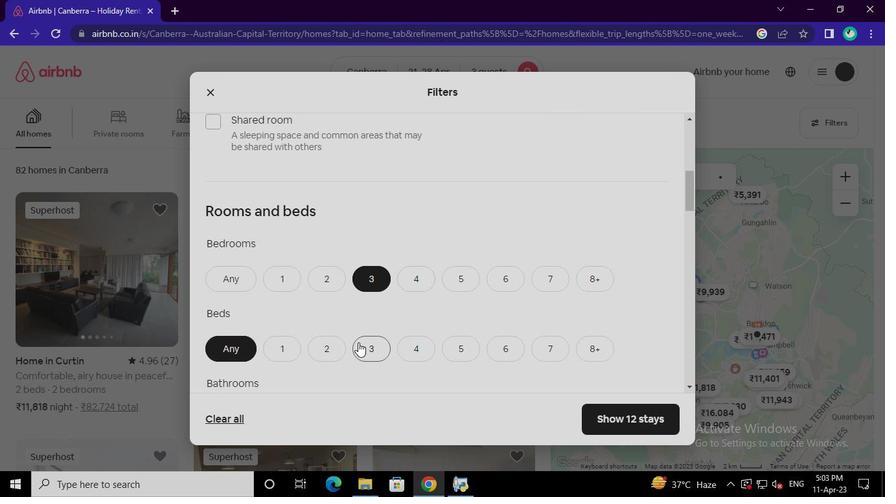 
Action: Mouse pressed left at (362, 348)
Screenshot: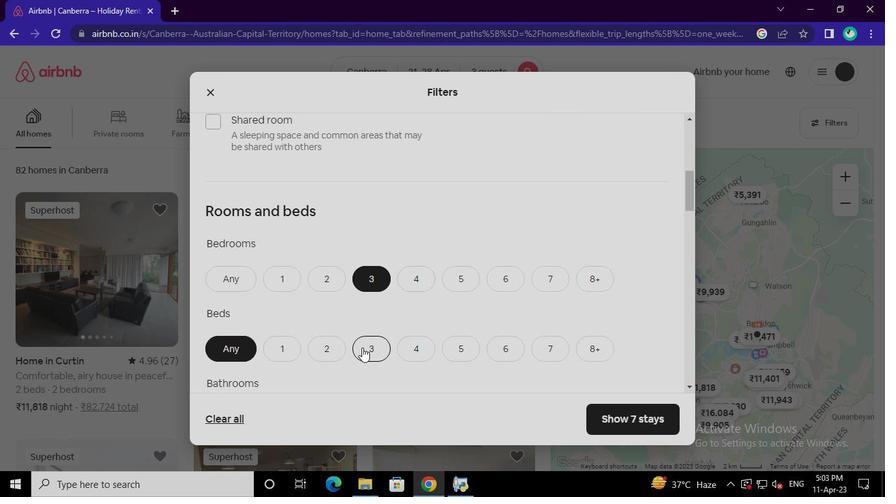 
Action: Mouse moved to (292, 353)
Screenshot: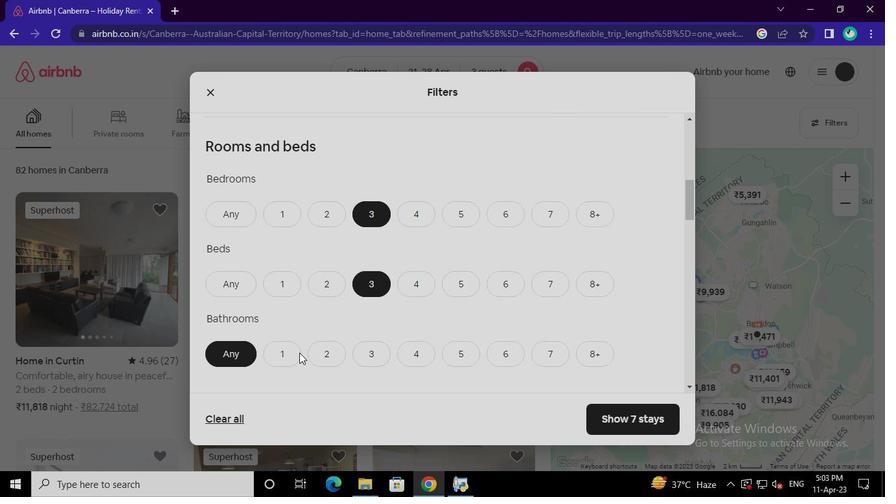 
Action: Mouse pressed left at (292, 353)
Screenshot: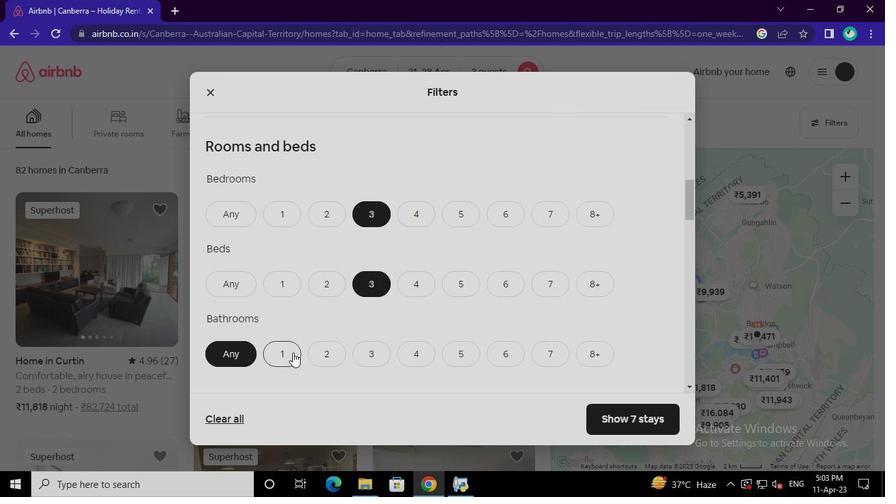 
Action: Mouse moved to (383, 296)
Screenshot: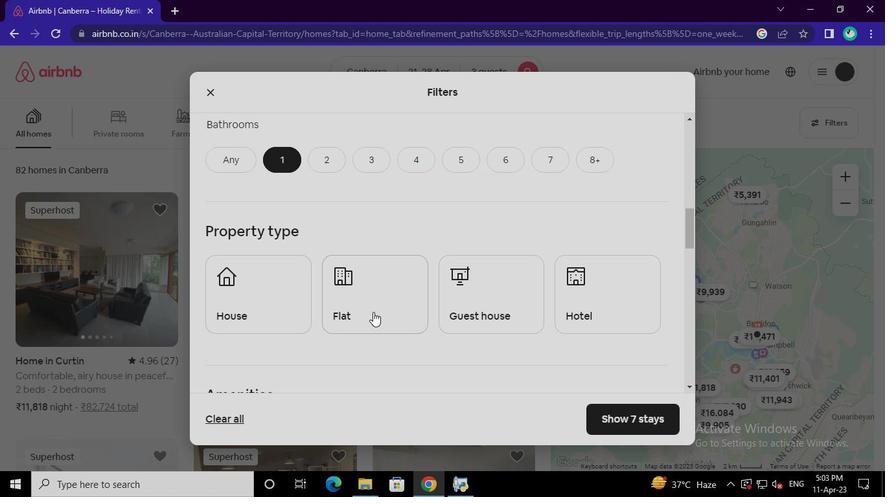 
Action: Mouse pressed left at (383, 296)
Screenshot: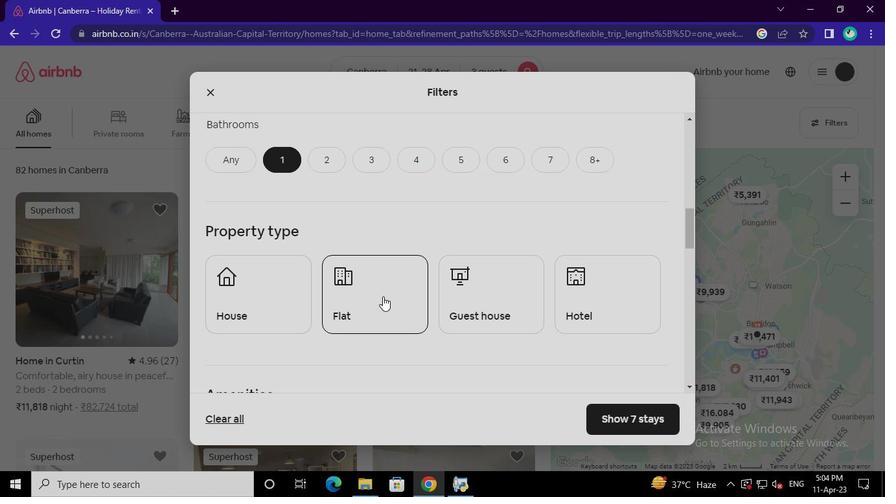 
Action: Mouse moved to (250, 301)
Screenshot: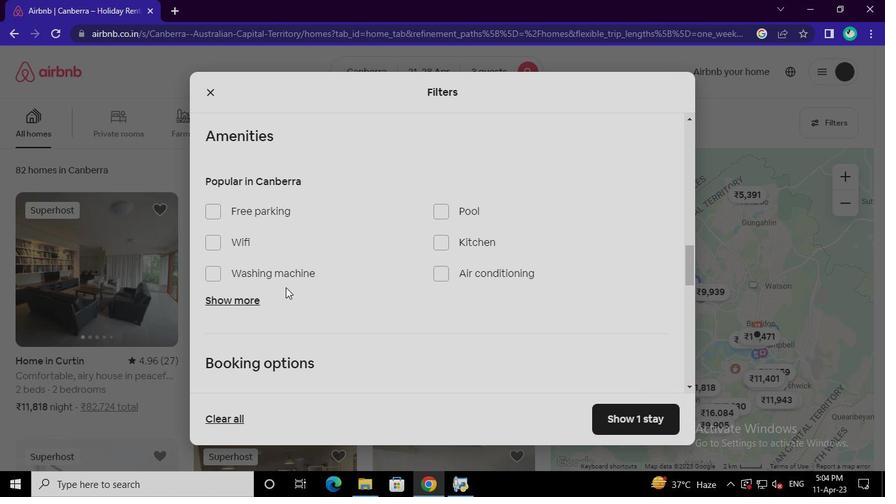
Action: Mouse pressed left at (250, 301)
Screenshot: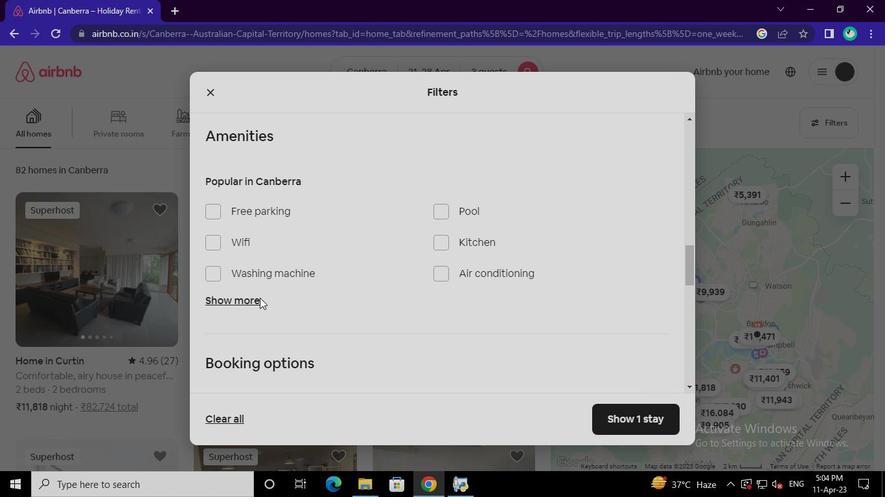 
Action: Mouse moved to (230, 245)
Screenshot: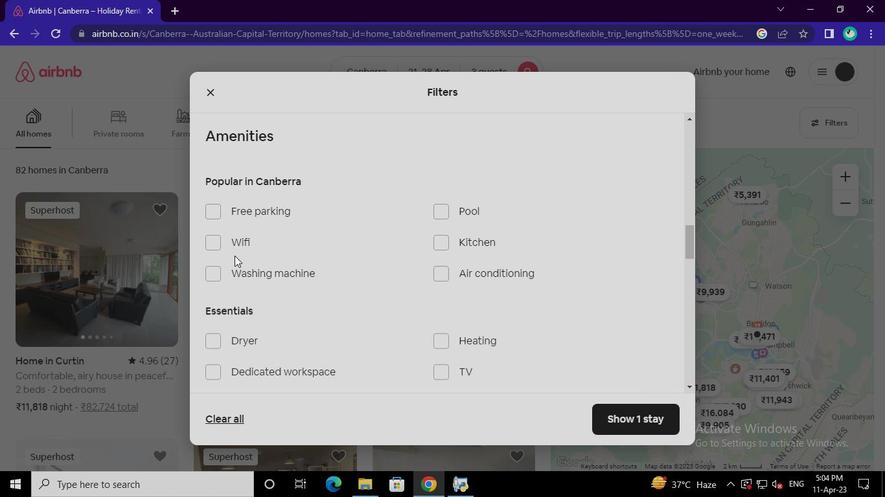 
Action: Mouse pressed left at (230, 245)
Screenshot: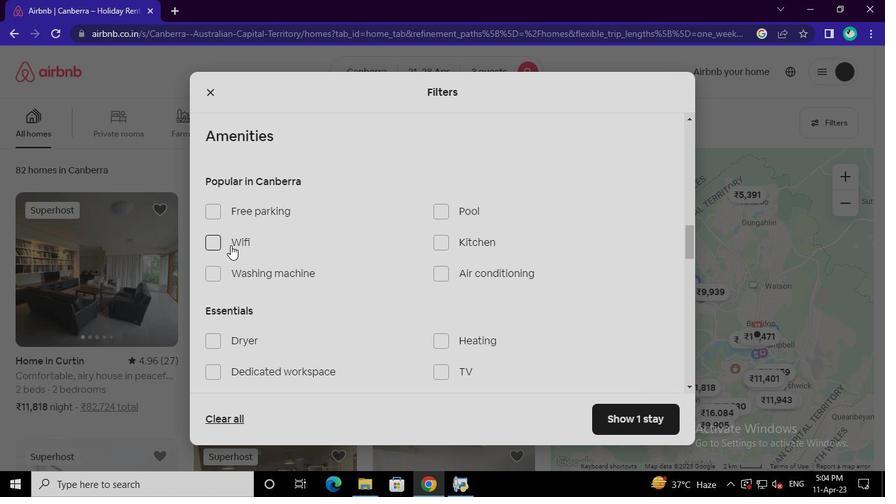 
Action: Mouse moved to (436, 248)
Screenshot: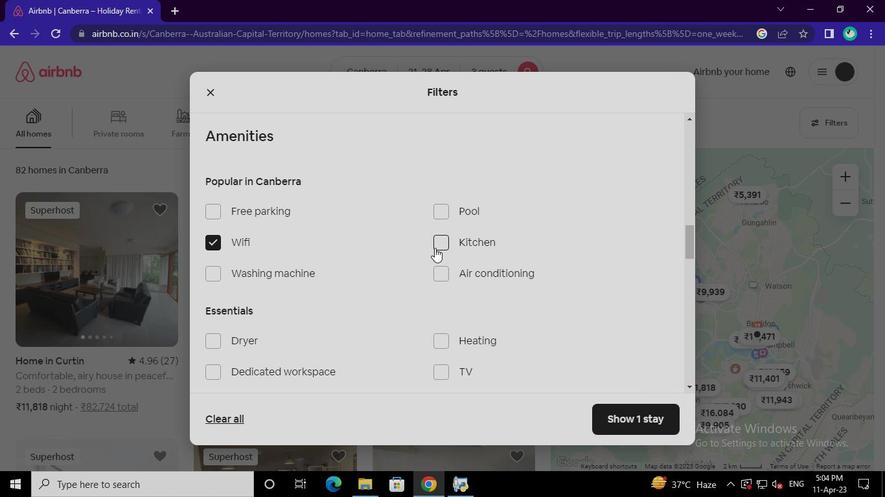 
Action: Mouse pressed left at (436, 248)
Screenshot: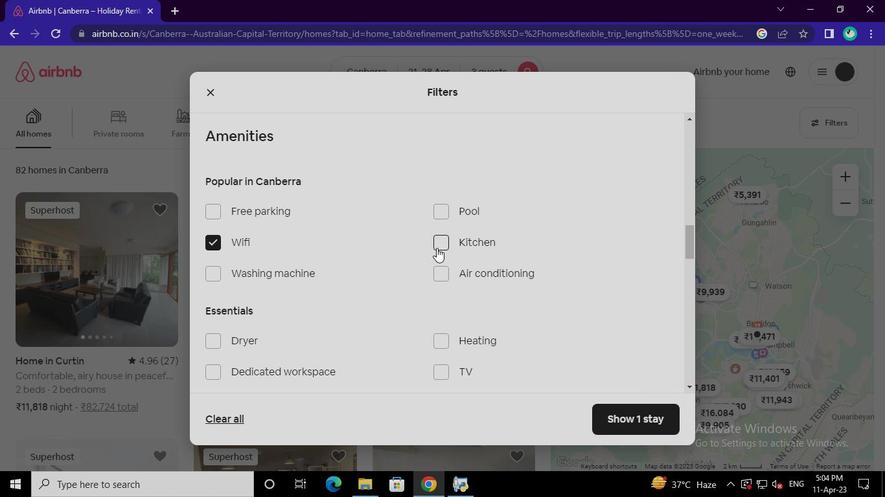 
Action: Mouse moved to (449, 304)
Screenshot: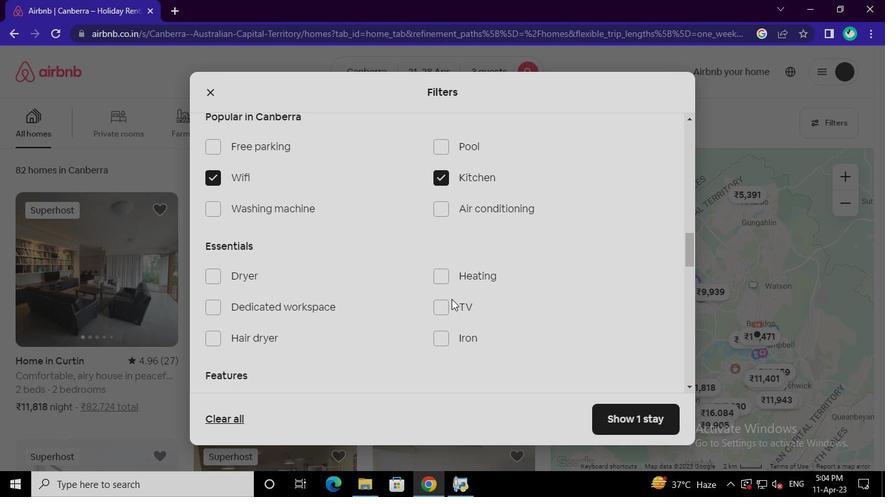 
Action: Mouse pressed left at (449, 304)
Screenshot: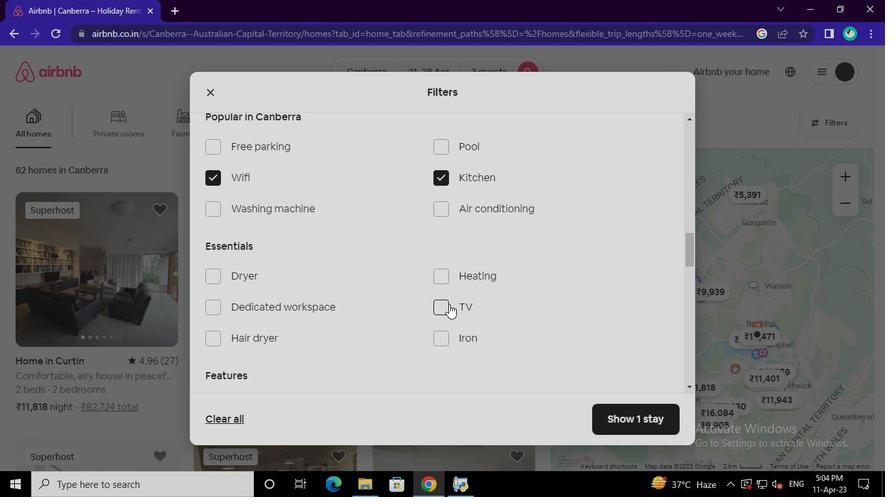 
Action: Mouse moved to (265, 147)
Screenshot: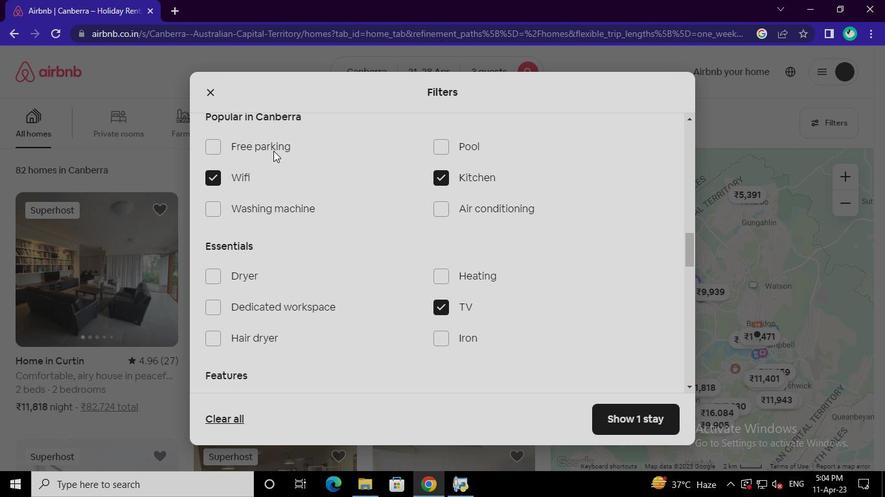 
Action: Mouse pressed left at (265, 147)
Screenshot: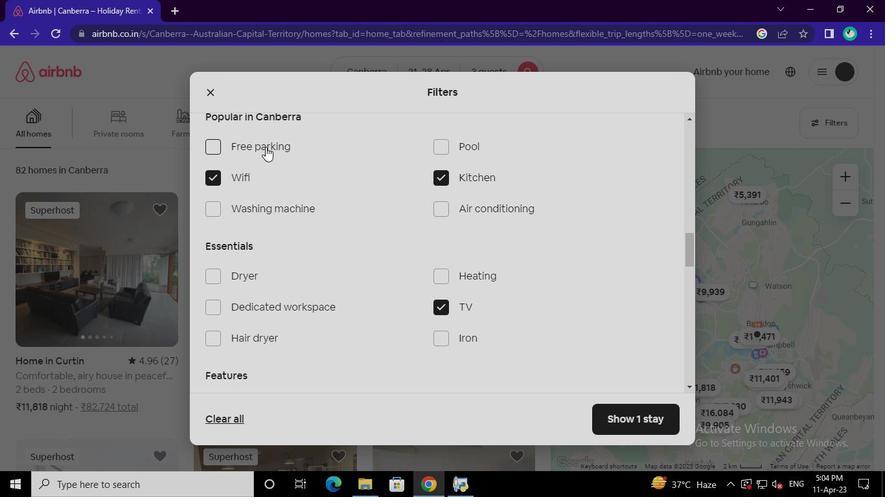 
Action: Mouse moved to (462, 305)
Screenshot: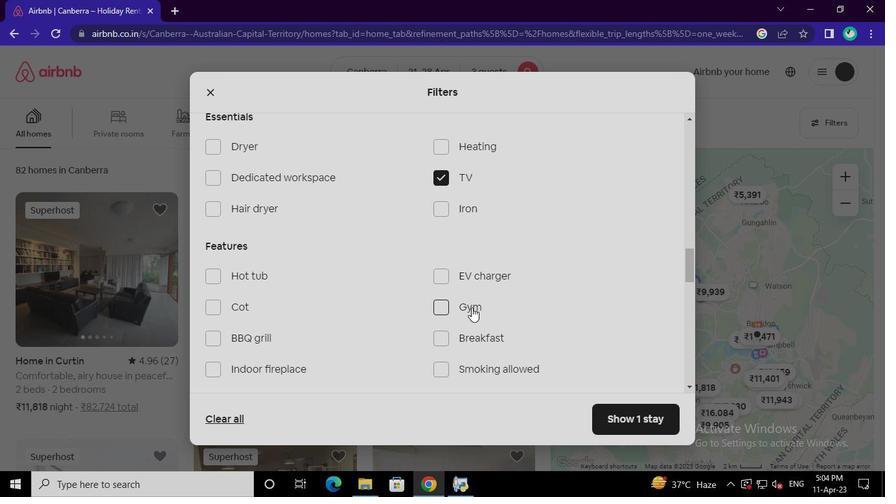 
Action: Mouse pressed left at (462, 305)
Screenshot: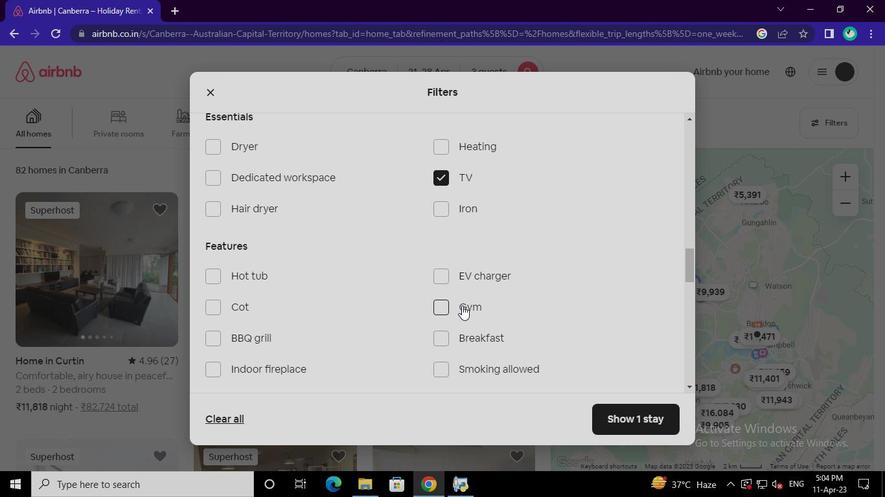 
Action: Mouse moved to (636, 353)
Screenshot: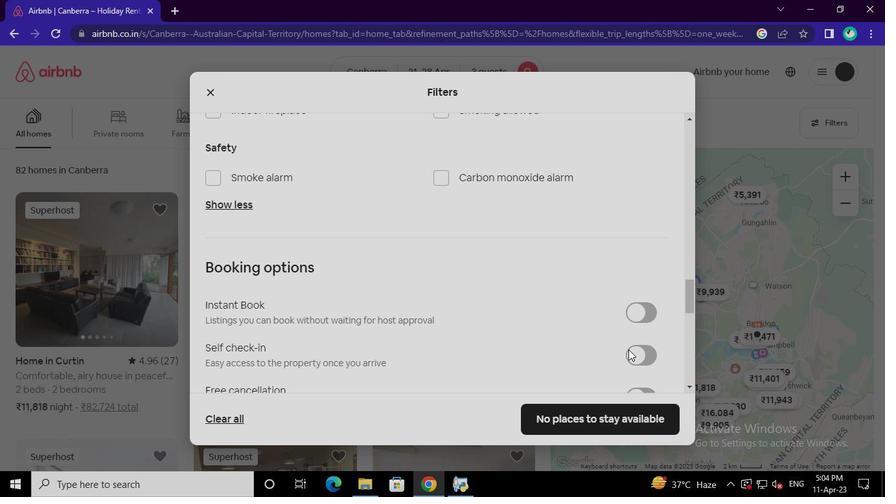 
Action: Mouse pressed left at (636, 353)
Screenshot: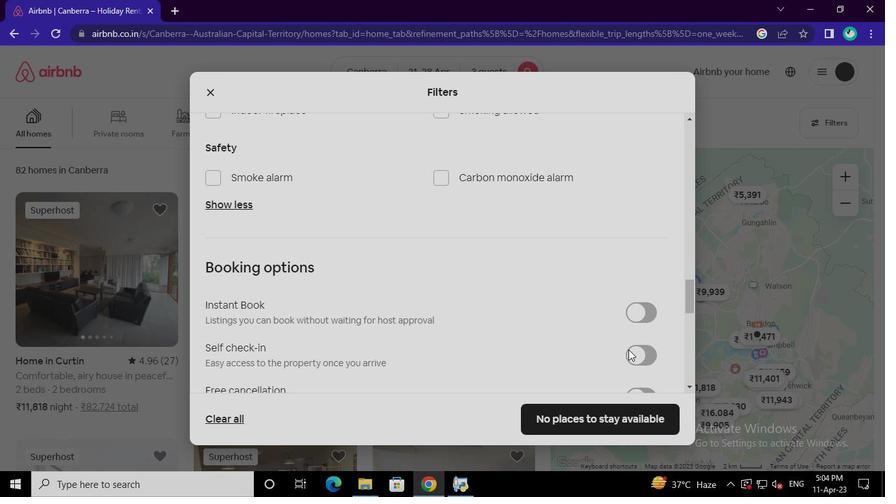 
Action: Mouse moved to (257, 299)
Screenshot: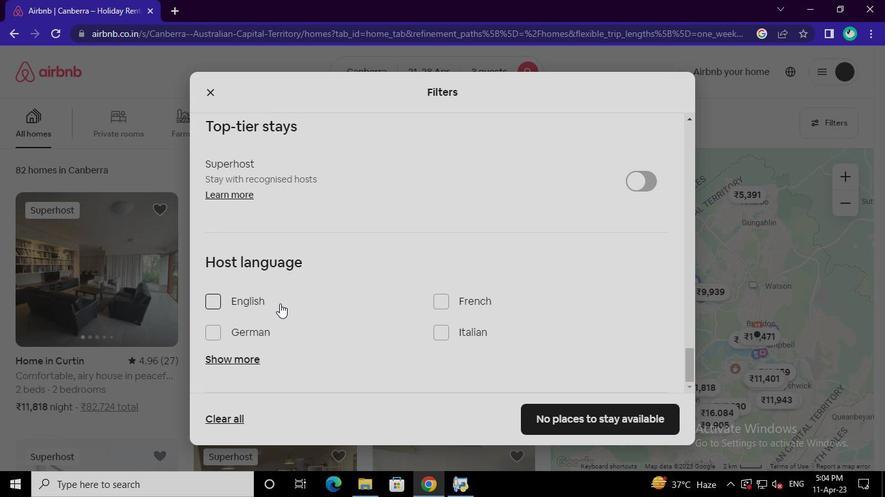 
Action: Mouse pressed left at (257, 299)
Screenshot: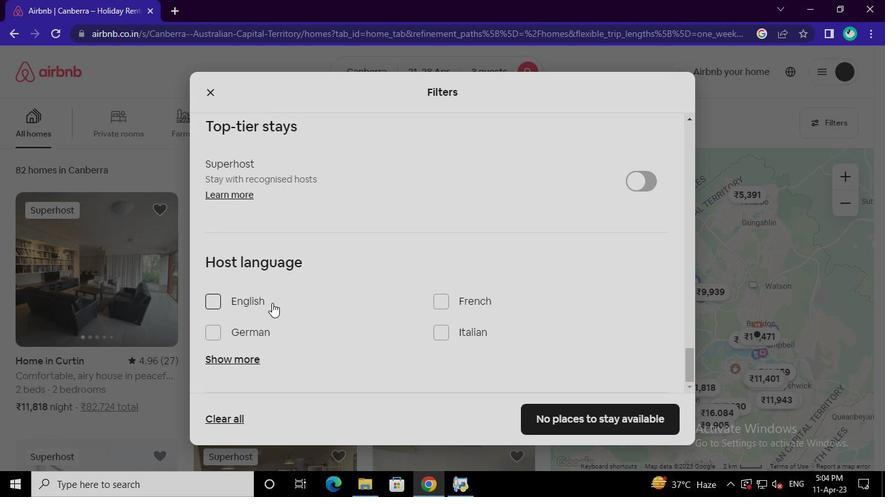 
Action: Mouse moved to (588, 420)
Screenshot: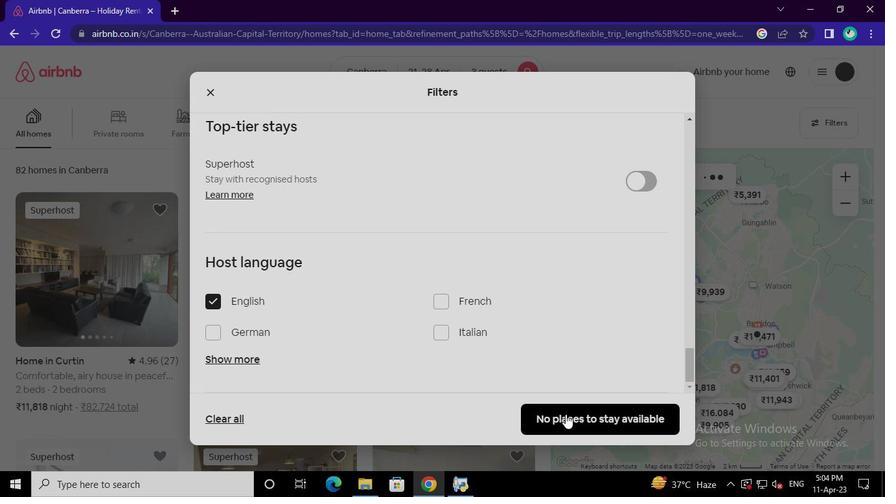 
Action: Mouse pressed left at (588, 420)
Screenshot: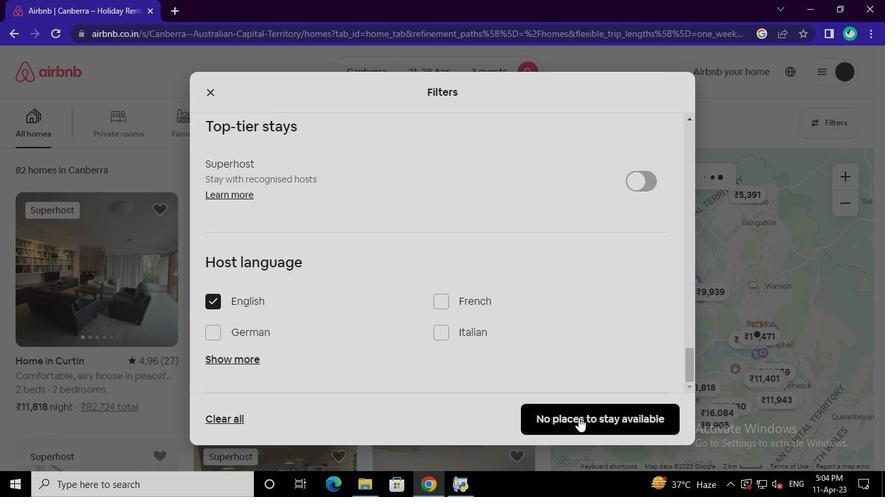 
Action: Mouse moved to (466, 486)
Screenshot: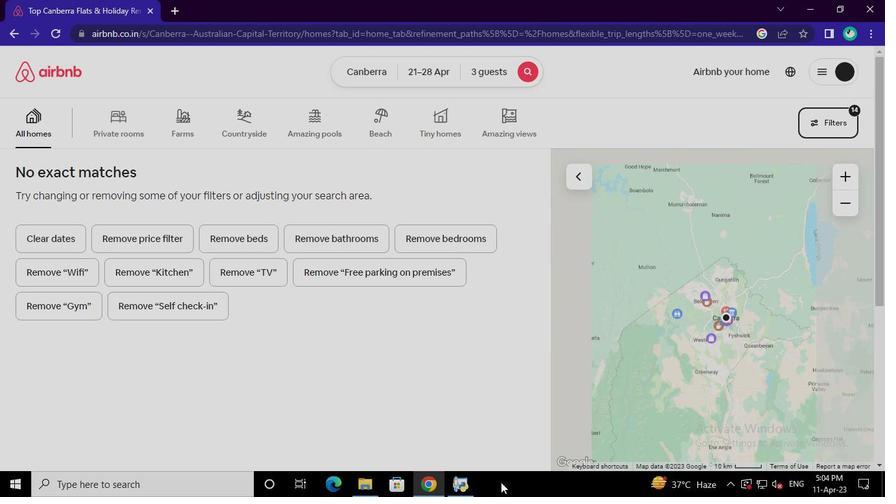 
Action: Mouse pressed left at (466, 486)
Screenshot: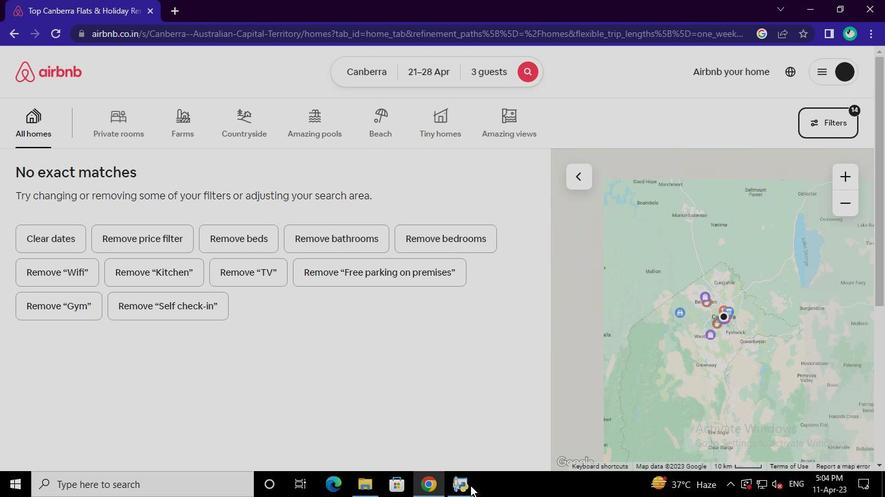 
Action: Mouse moved to (661, 46)
Screenshot: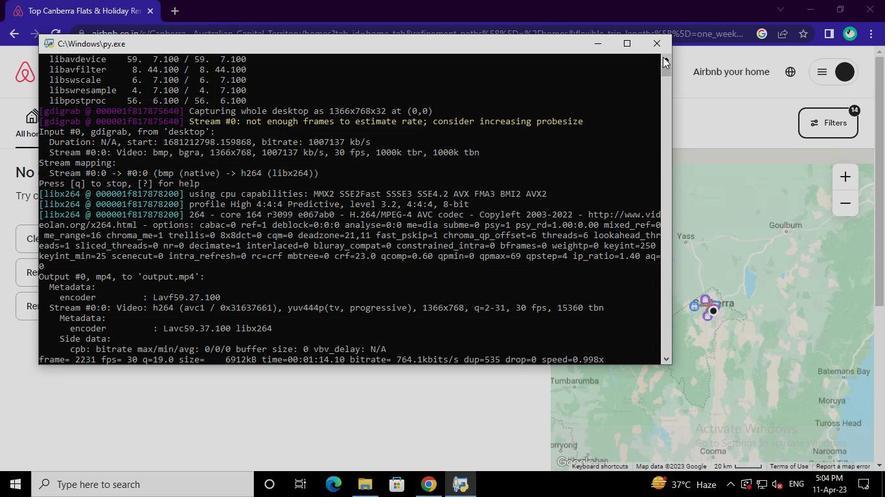 
Action: Mouse pressed left at (661, 46)
Screenshot: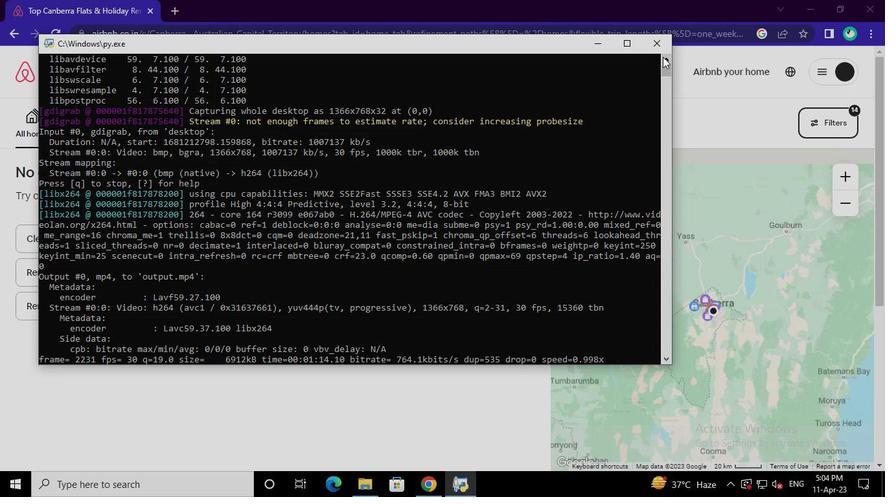 
